 Task: Add an event with the title Second Training Session: Effective Conflict Resolution and Mediation Skills, date '2023/11/19', time 8:30 AM to 10:30 AMand add a description: Welcome to our Team Collaboration Training Session, an interactive and engaging workshop designed to enhance teamwork, foster effective communication, and optimize collaboration within your organization. This training session aims to equip participants with the knowledge, skills, and strategies necessary to create a collaborative work environment that drives innovation, productivity, and overall team success., put the event into Blue category . Add location for the event as: 987 São Bento Station, Porto, Portugal, logged in from the account softage.9@softage.netand send the event invitation to softage.7@softage.net with CC to  softage.8@softage.net. Set a reminder for the event 30 minutes before
Action: Mouse moved to (92, 121)
Screenshot: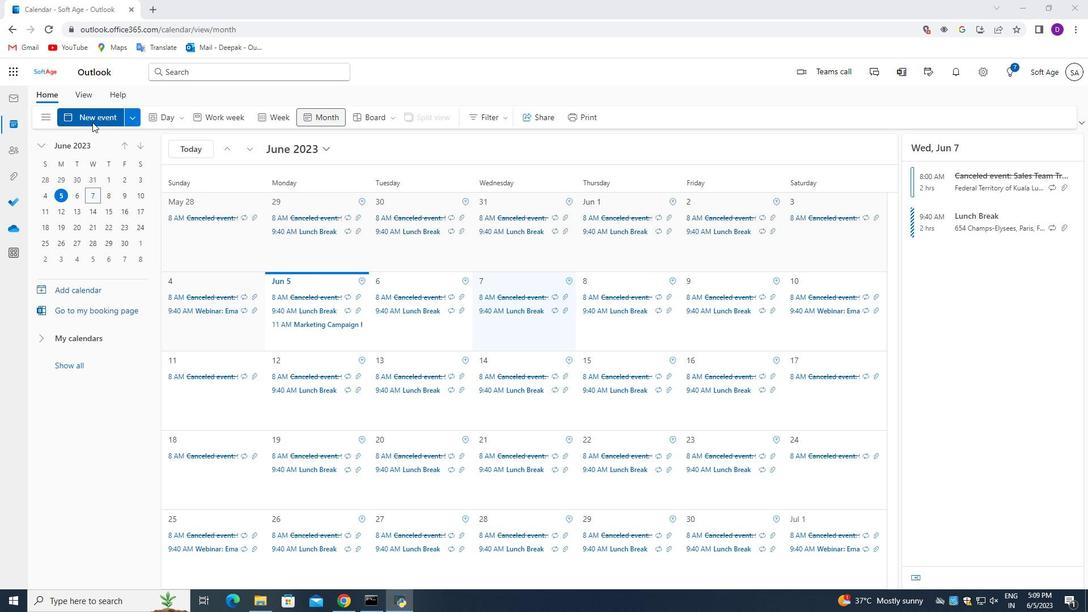 
Action: Mouse pressed left at (92, 121)
Screenshot: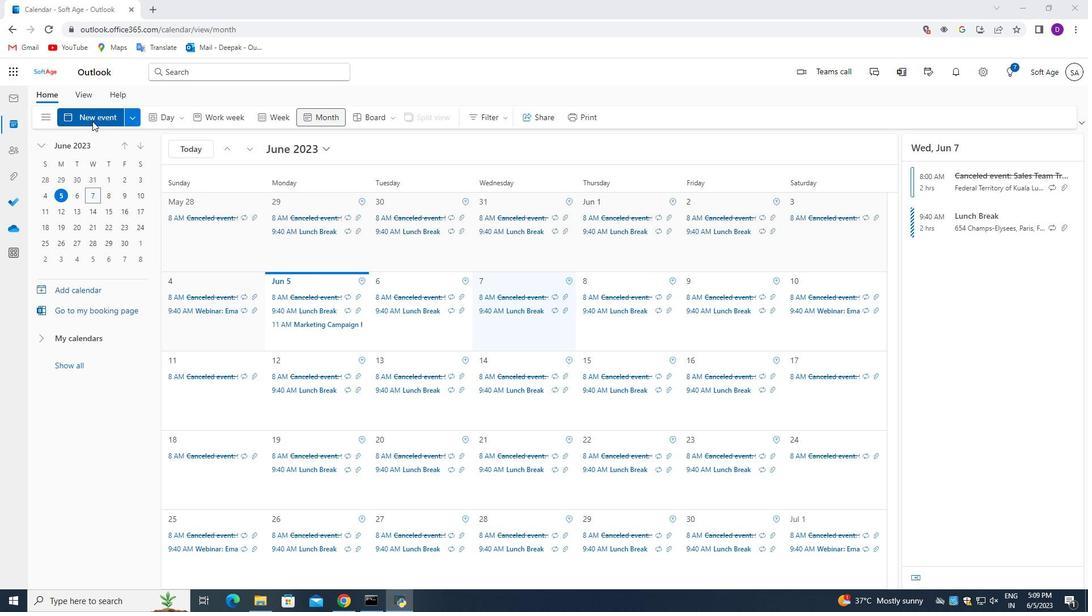 
Action: Mouse moved to (348, 487)
Screenshot: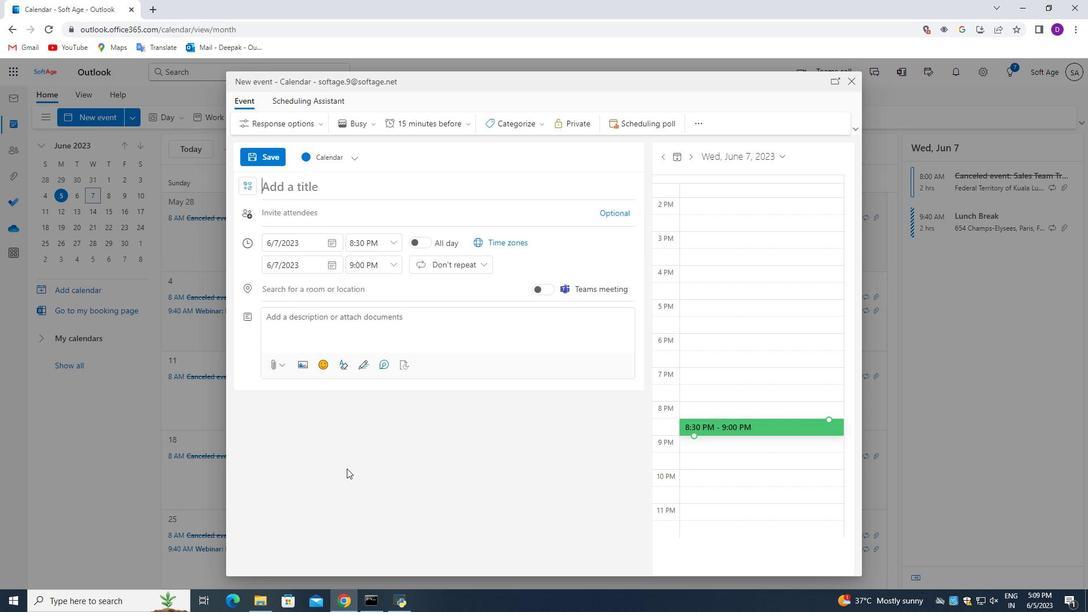 
Action: Key pressed <Key.shift_r>Second<Key.space><Key.shift_r>Training<Key.space><Key.shift_r>Session<Key.shift_r>:<Key.space><Key.shift_r>Effective<Key.space><Key.shift_r>Conflict<Key.space><Key.shift_r>Resolution<Key.space>and<Key.space><Key.shift>Mediation<Key.space><Key.shift_r>Skills
Screenshot: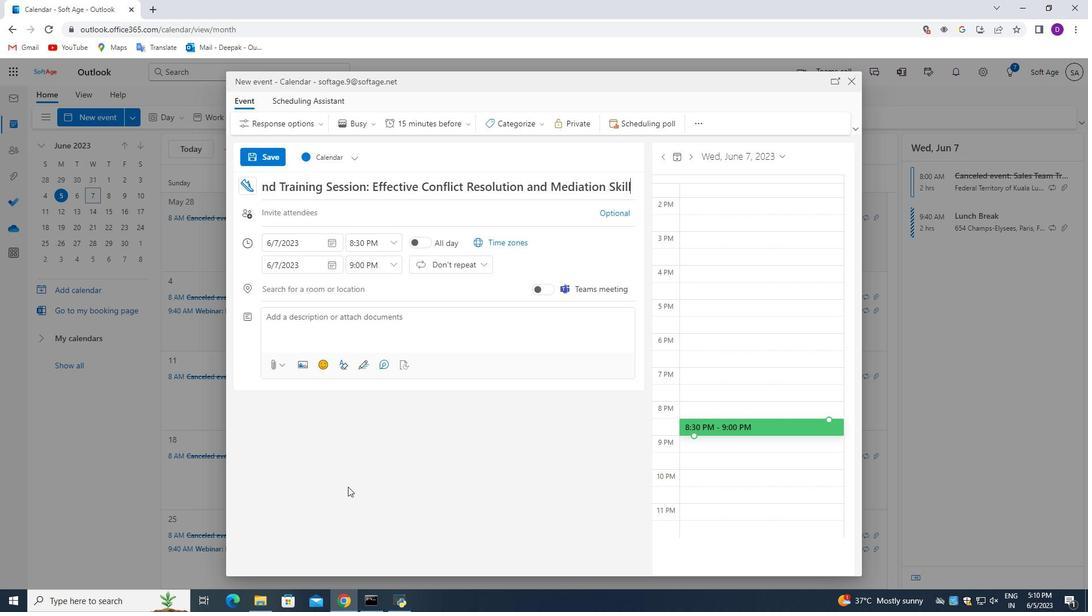 
Action: Mouse moved to (334, 242)
Screenshot: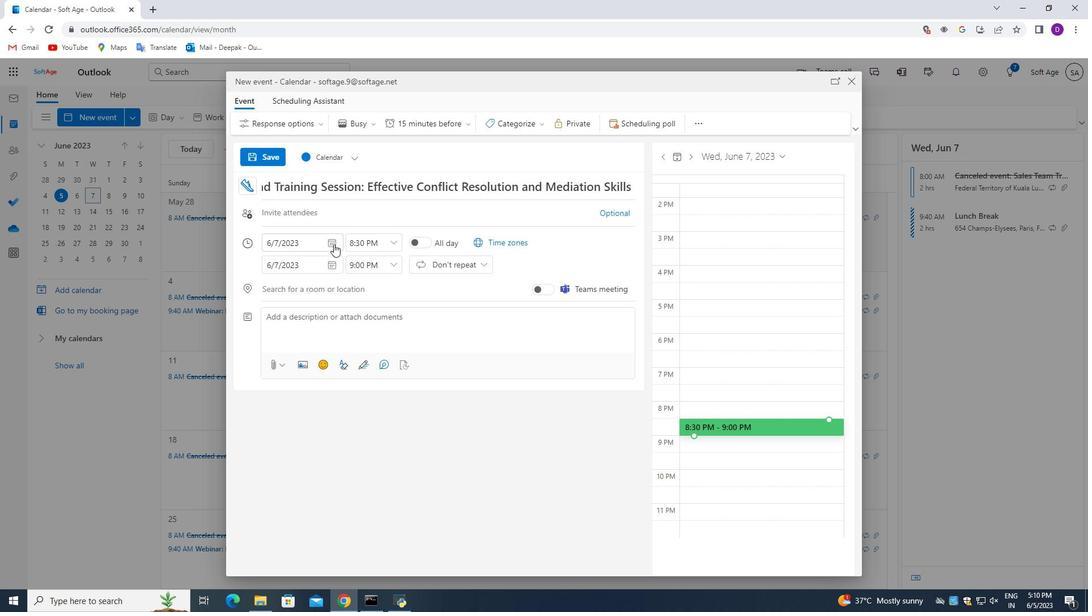 
Action: Mouse pressed left at (334, 242)
Screenshot: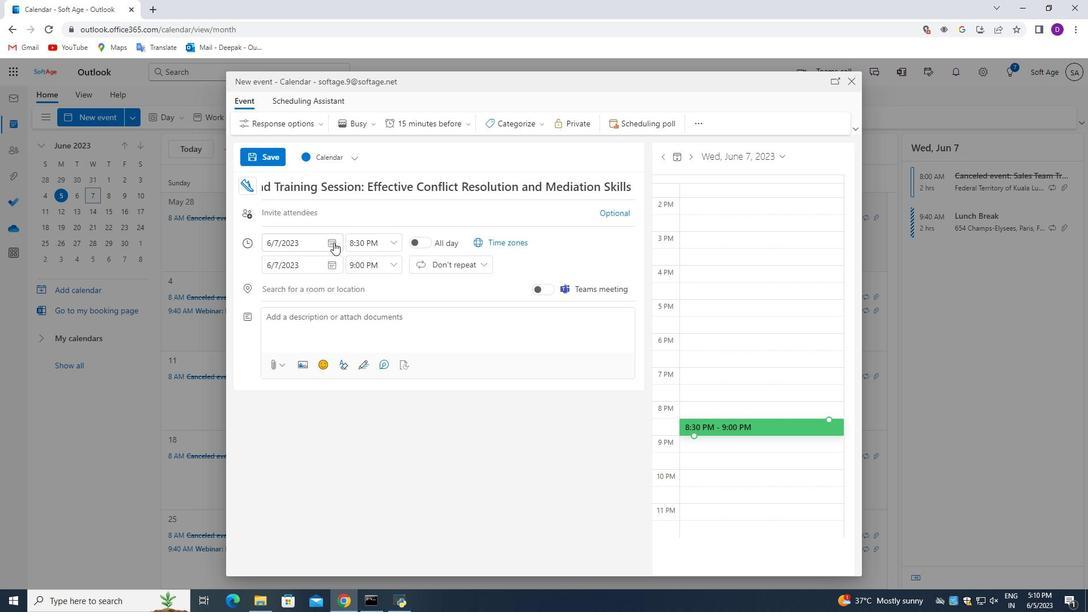 
Action: Mouse moved to (300, 262)
Screenshot: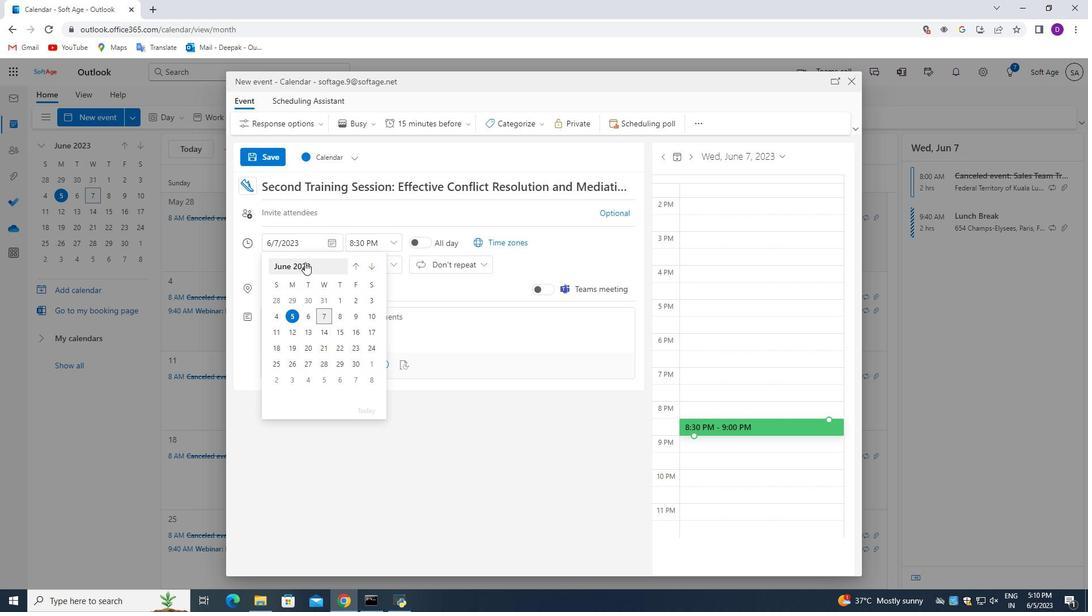 
Action: Mouse pressed left at (300, 262)
Screenshot: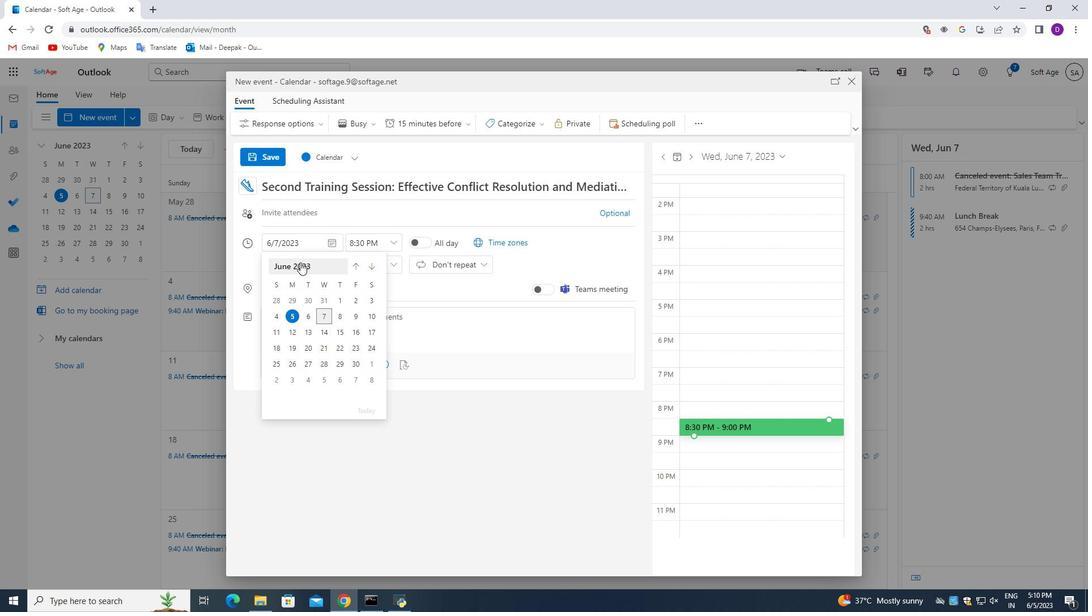 
Action: Mouse moved to (341, 347)
Screenshot: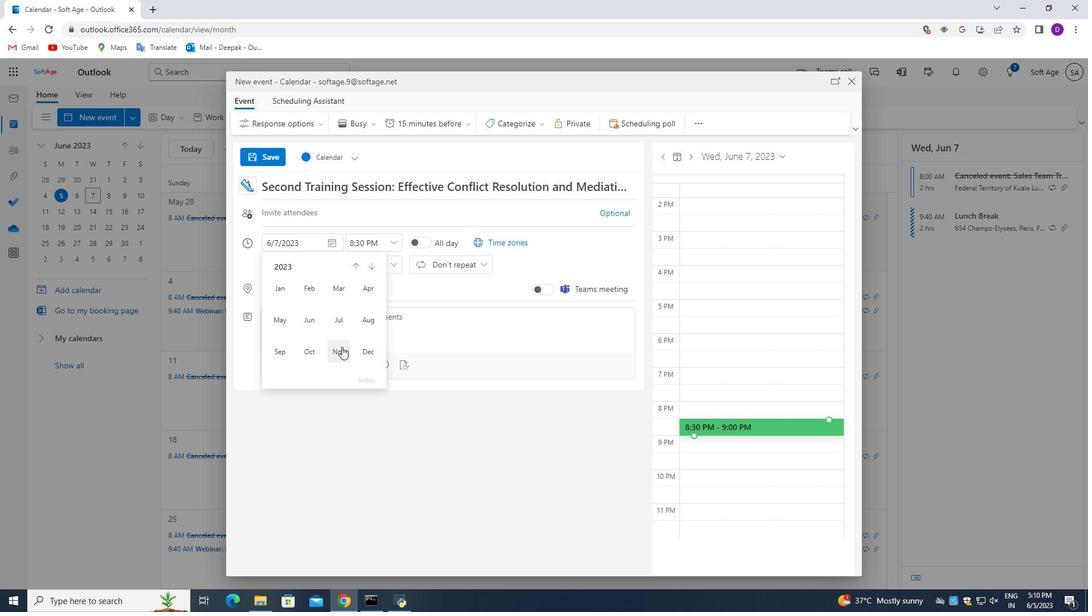 
Action: Mouse pressed left at (341, 347)
Screenshot: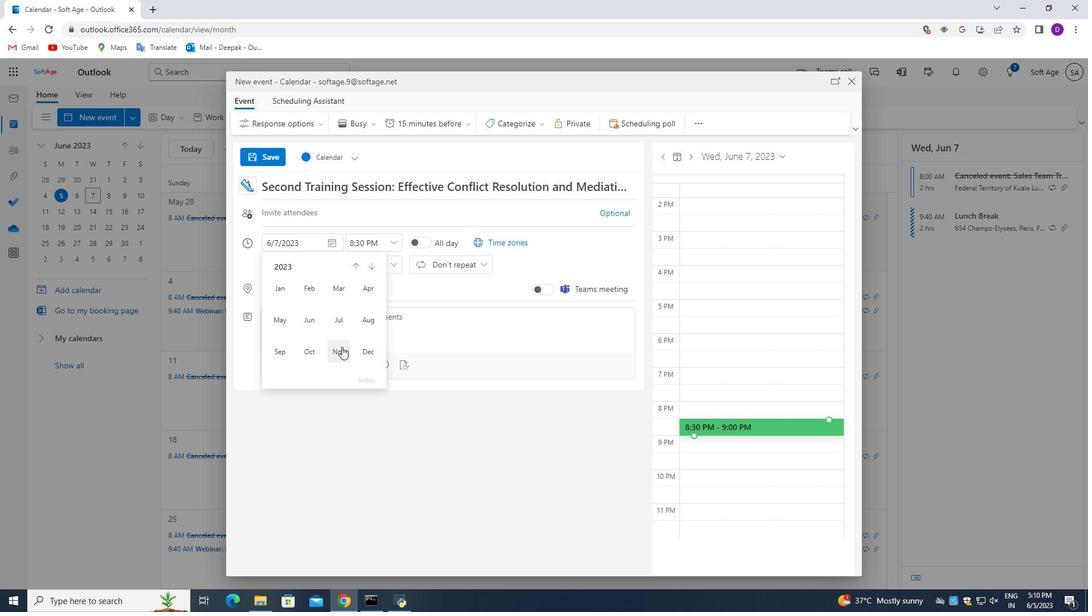 
Action: Mouse moved to (274, 347)
Screenshot: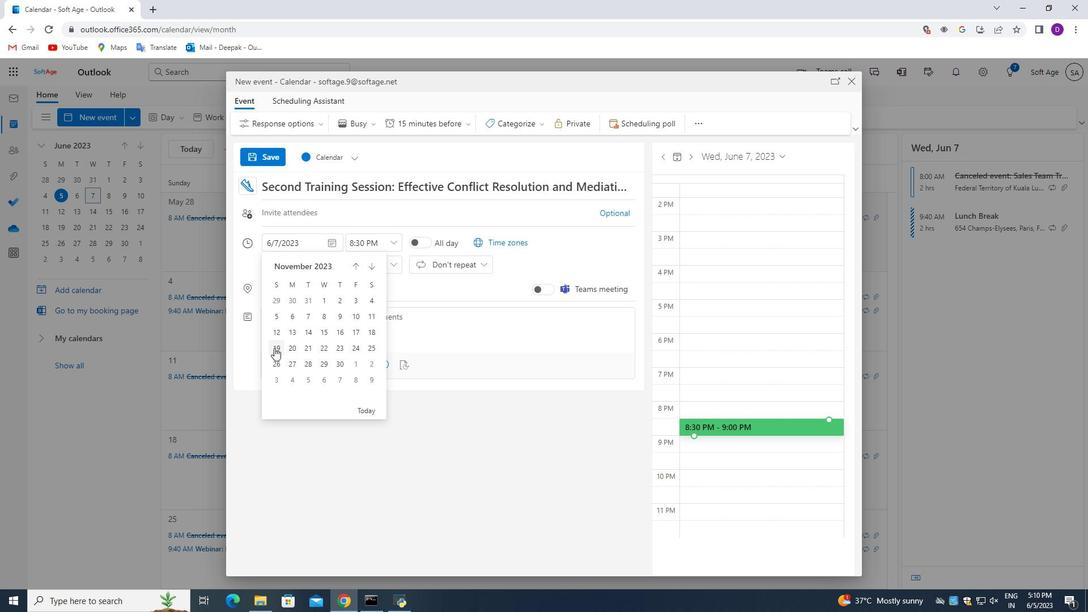 
Action: Mouse pressed left at (274, 347)
Screenshot: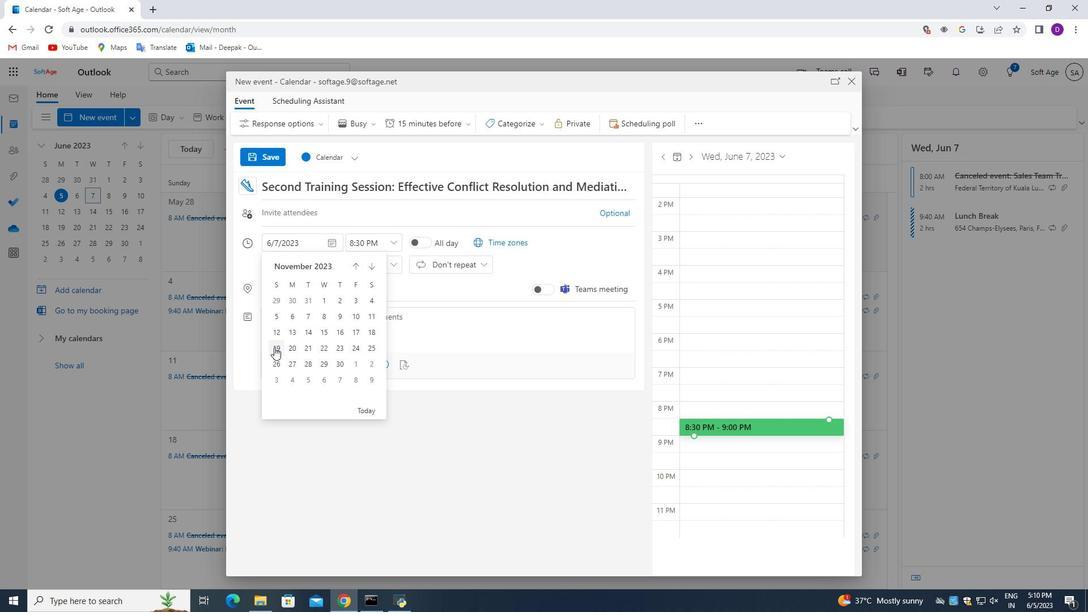 
Action: Mouse moved to (390, 246)
Screenshot: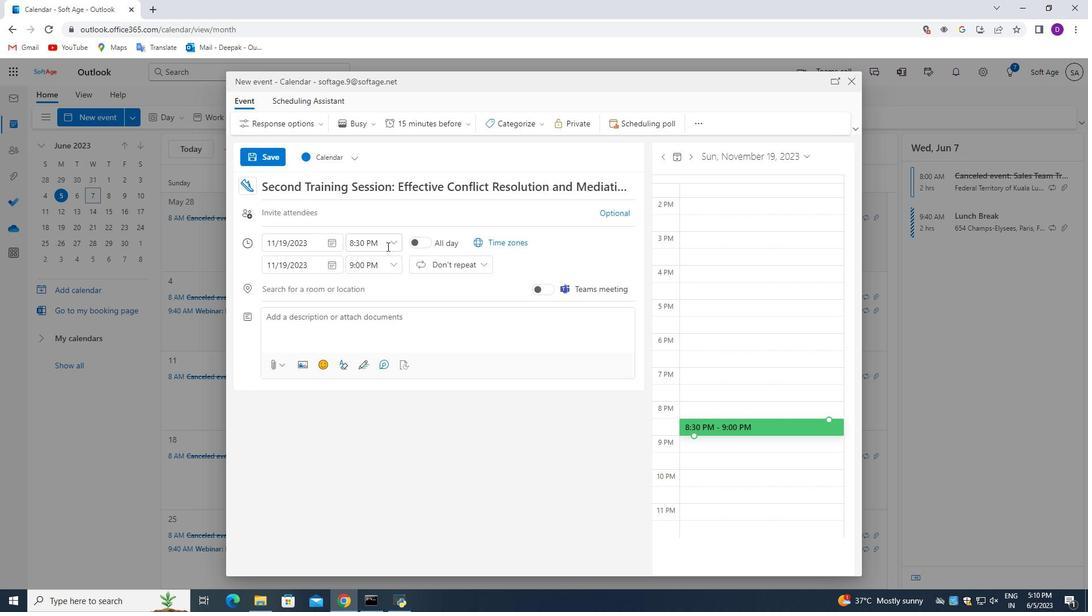
Action: Mouse pressed left at (390, 246)
Screenshot: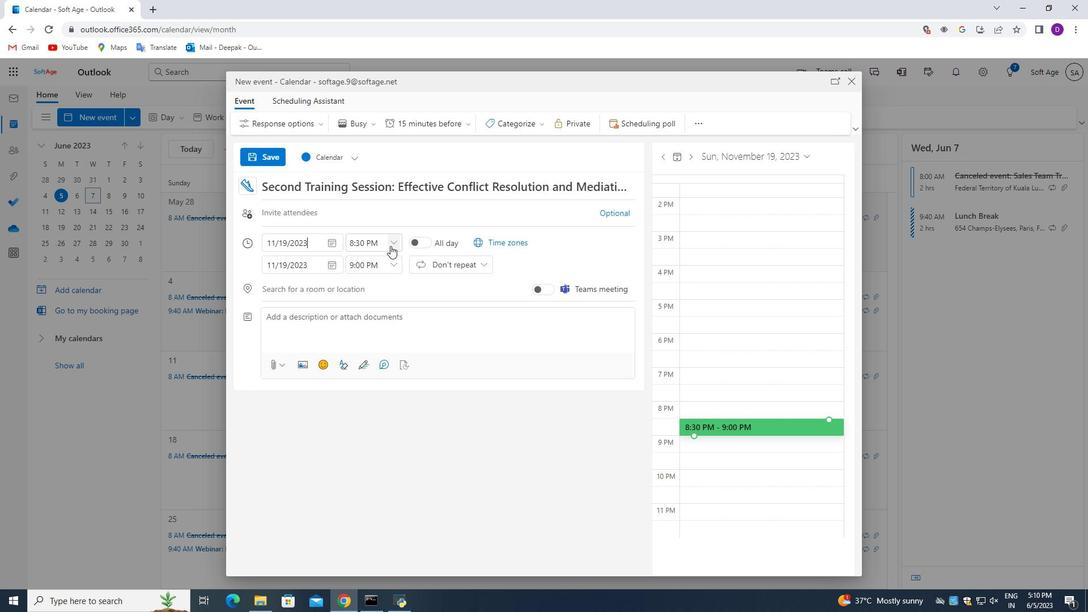 
Action: Mouse moved to (373, 328)
Screenshot: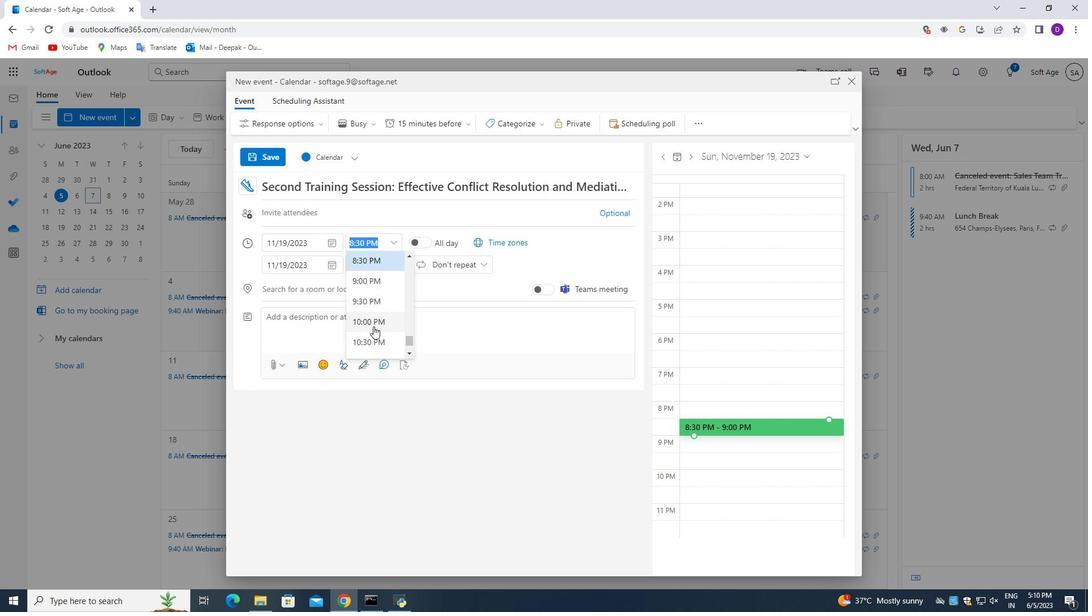 
Action: Mouse scrolled (373, 328) with delta (0, 0)
Screenshot: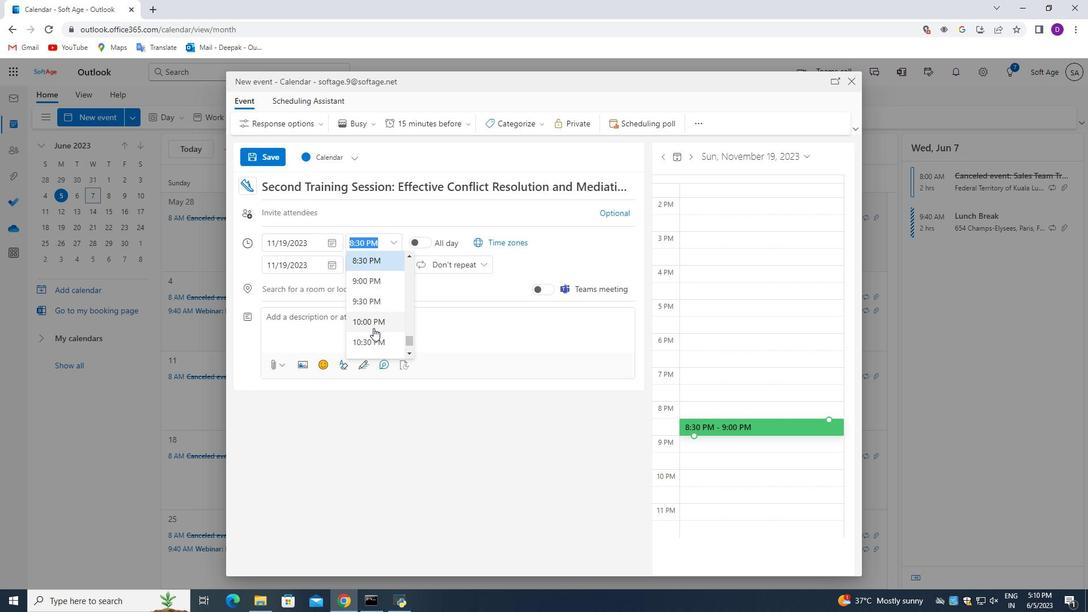 
Action: Mouse scrolled (373, 328) with delta (0, 0)
Screenshot: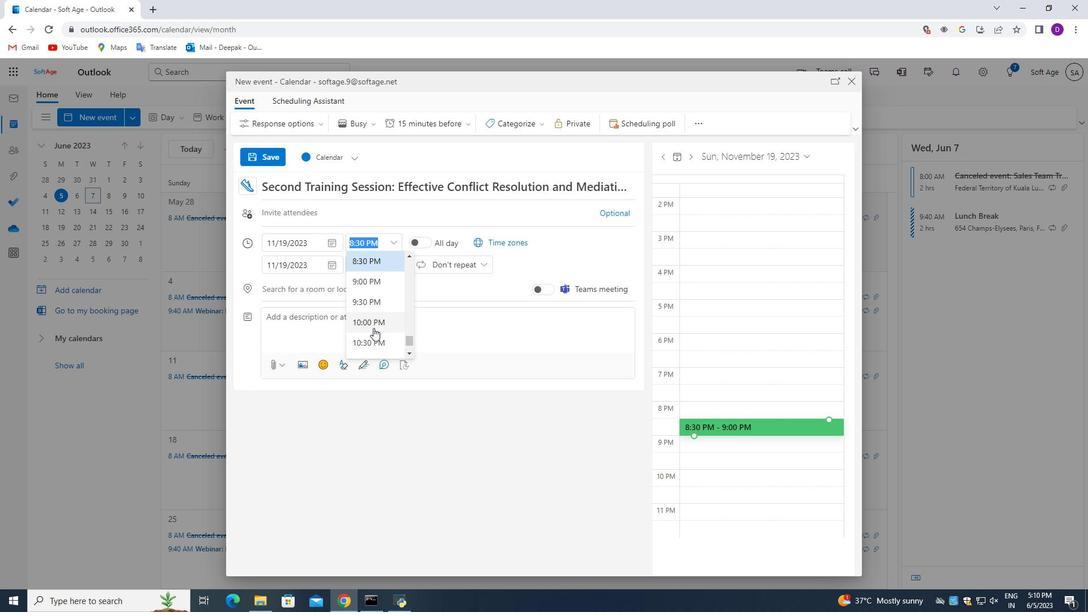 
Action: Mouse moved to (373, 328)
Screenshot: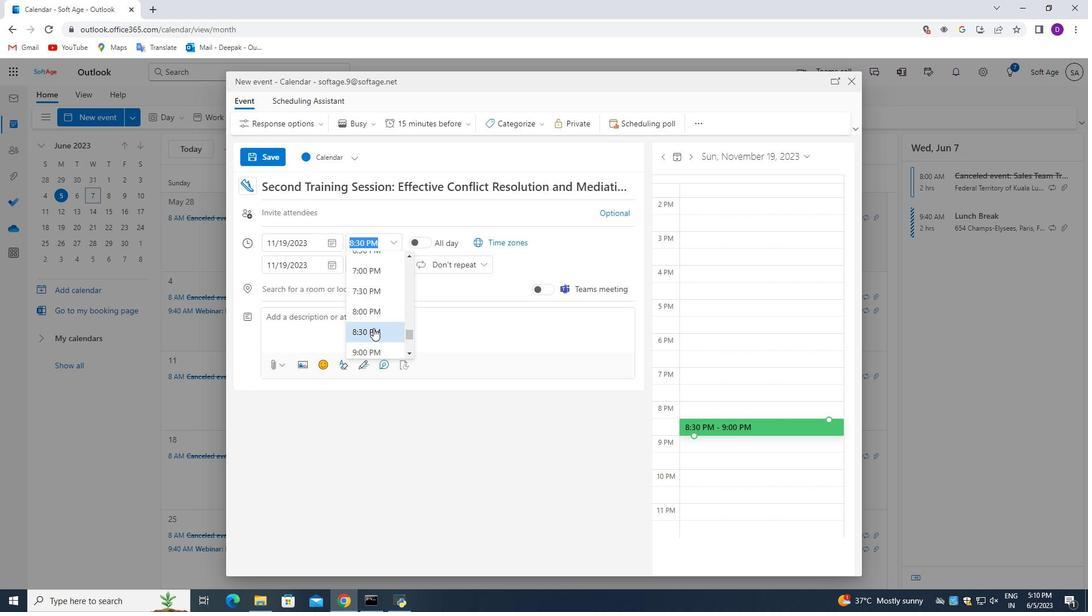 
Action: Mouse scrolled (373, 329) with delta (0, 0)
Screenshot: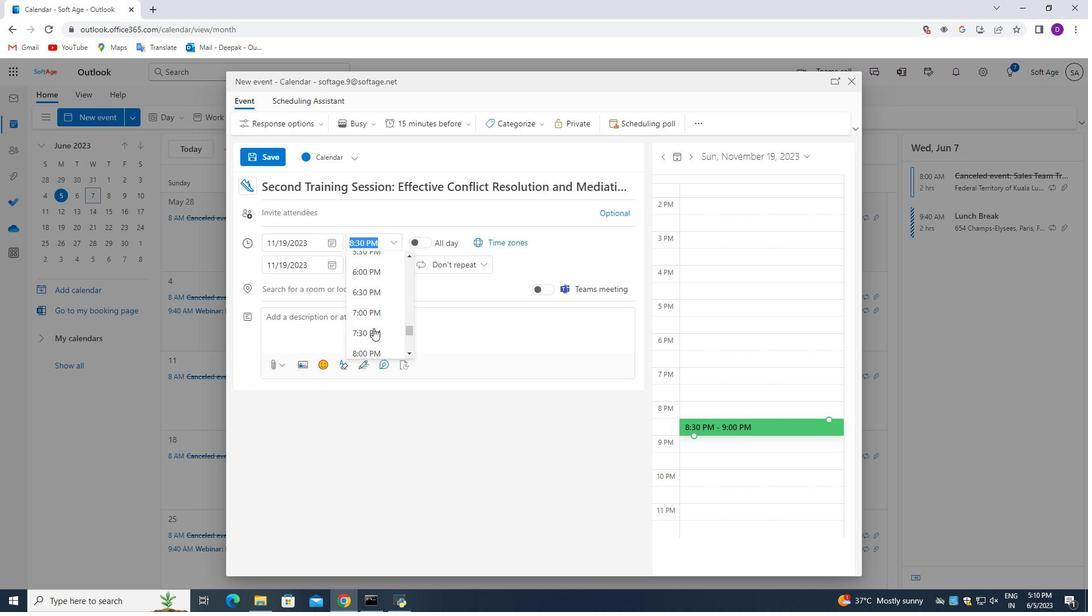 
Action: Mouse scrolled (373, 329) with delta (0, 0)
Screenshot: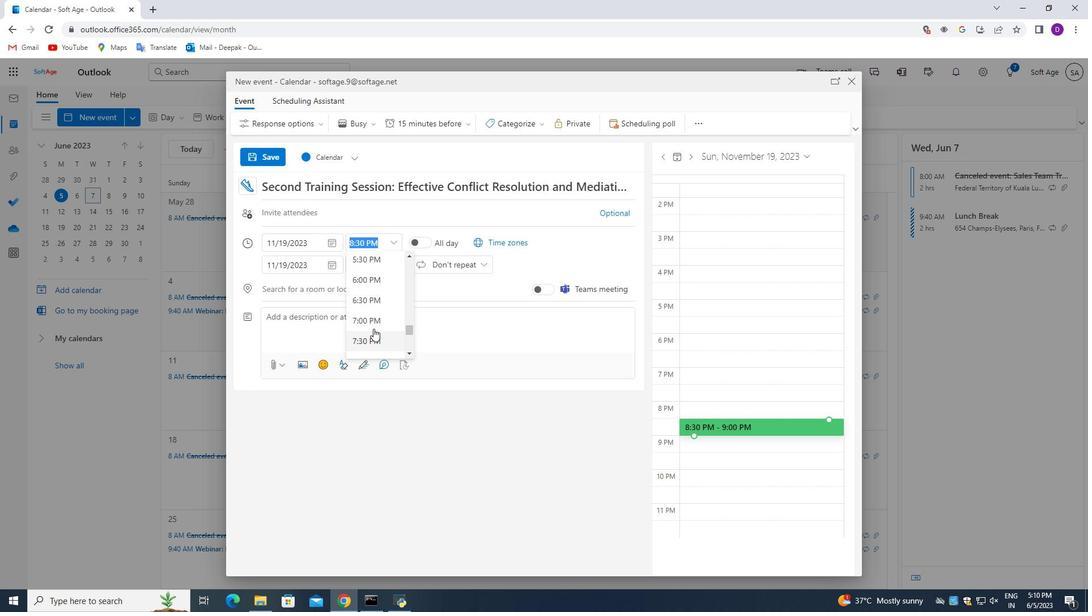 
Action: Mouse scrolled (373, 328) with delta (0, 0)
Screenshot: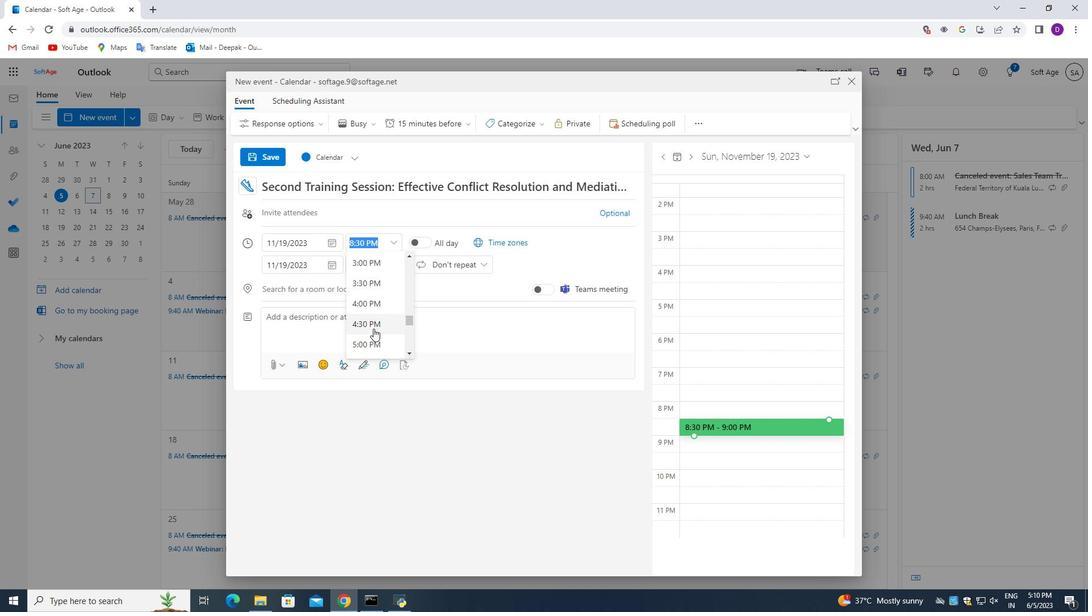 
Action: Mouse scrolled (373, 329) with delta (0, 0)
Screenshot: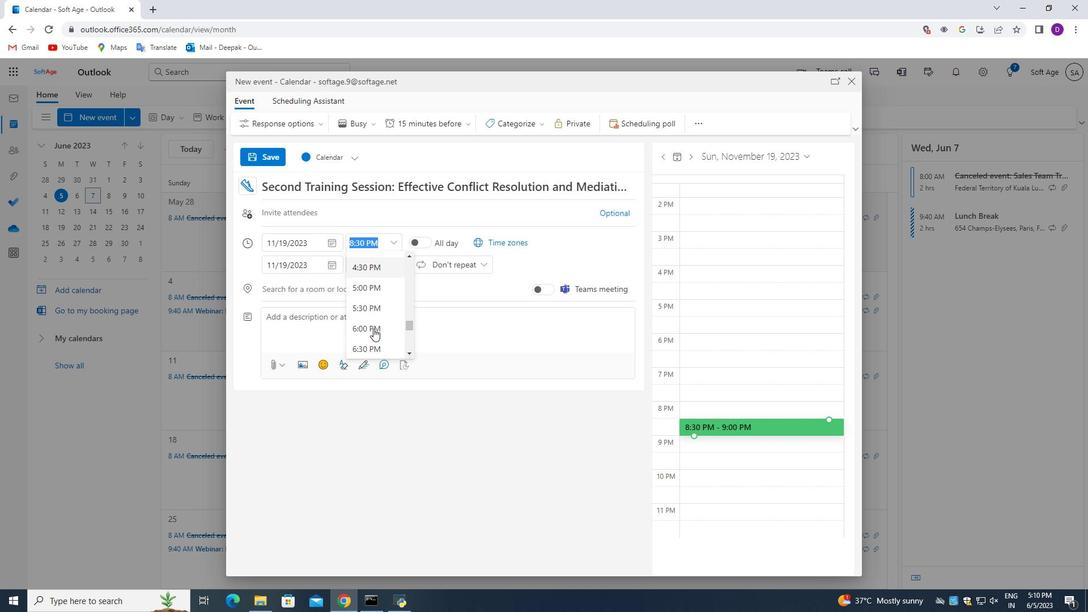 
Action: Mouse scrolled (373, 329) with delta (0, 0)
Screenshot: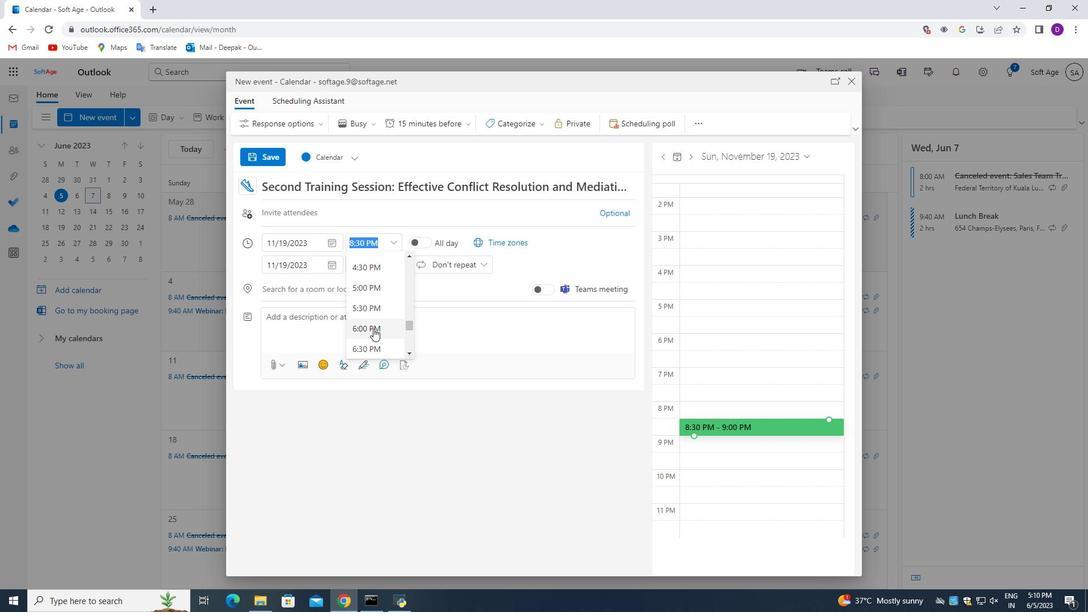 
Action: Mouse moved to (373, 328)
Screenshot: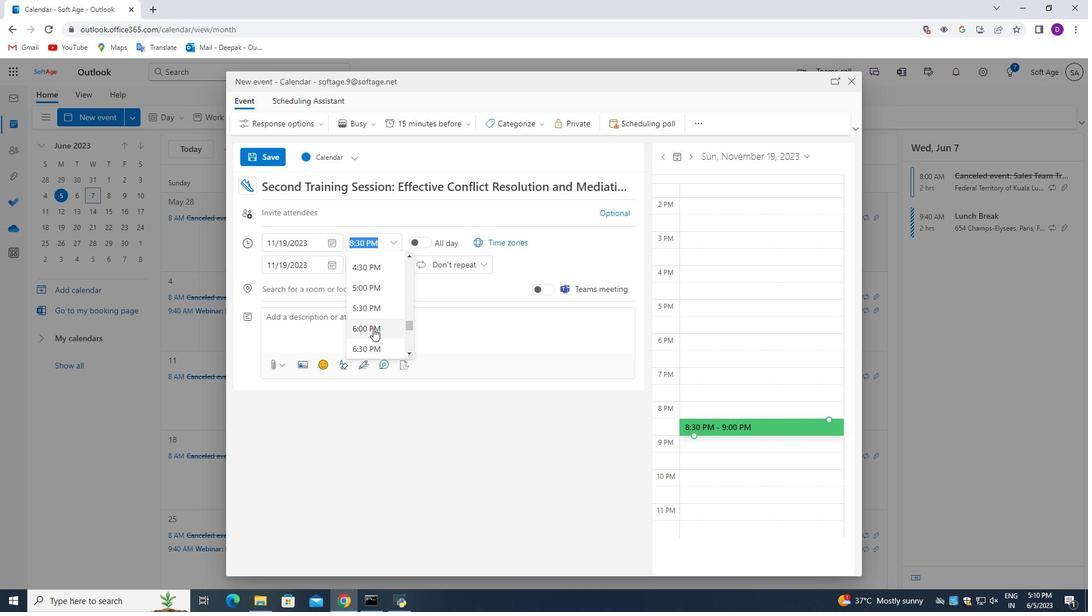 
Action: Mouse scrolled (373, 329) with delta (0, 0)
Screenshot: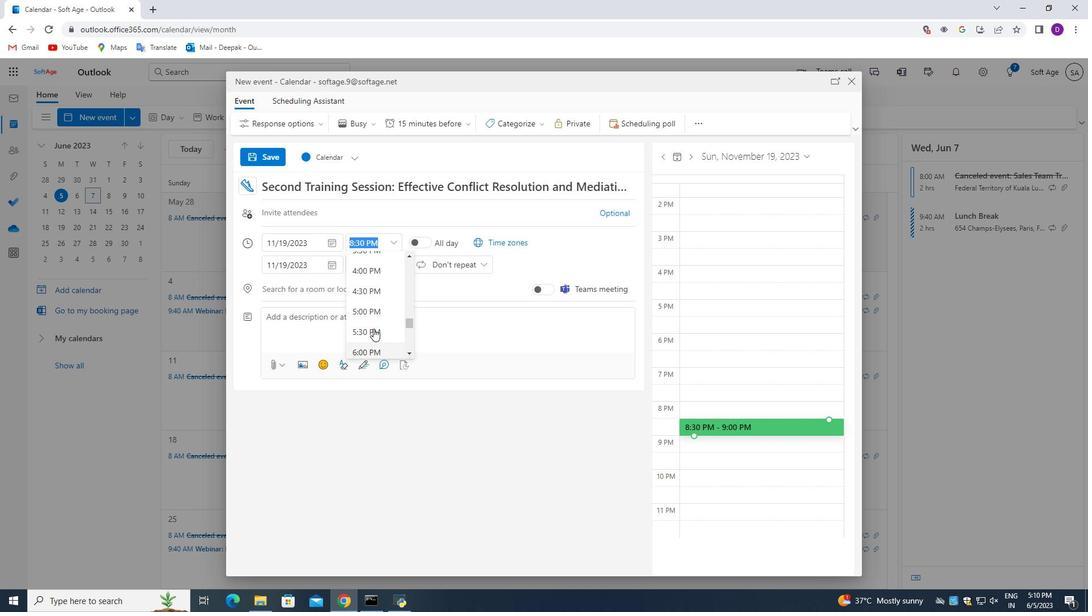 
Action: Mouse scrolled (373, 329) with delta (0, 0)
Screenshot: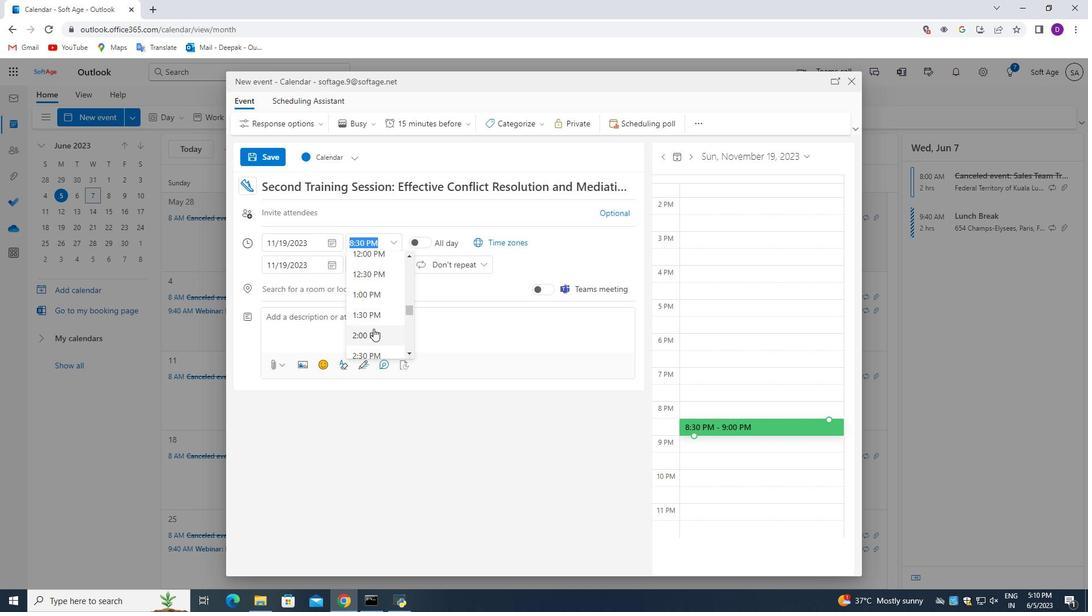
Action: Mouse moved to (373, 328)
Screenshot: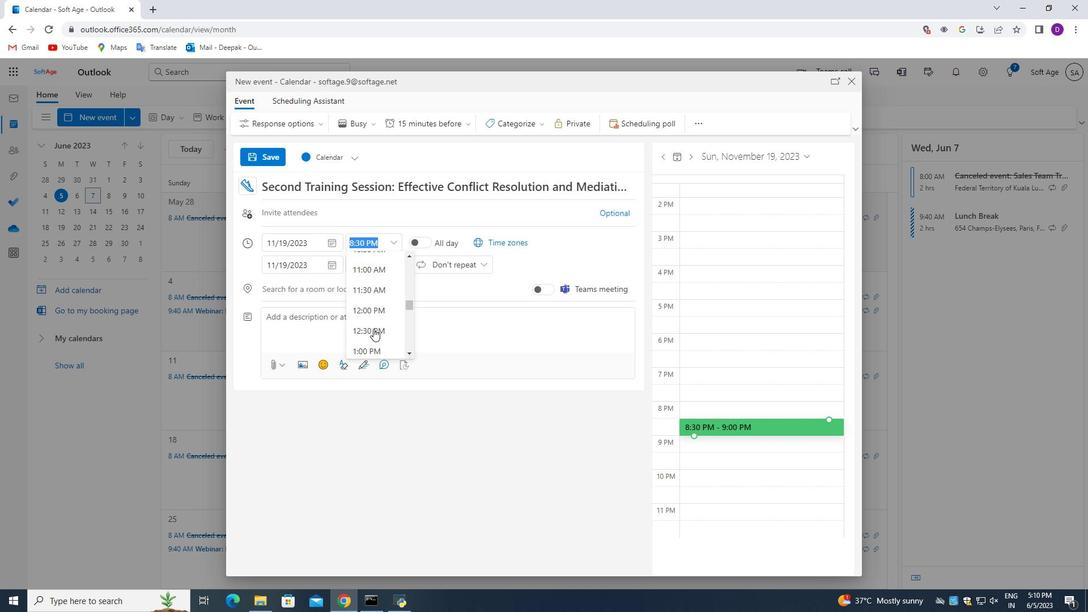 
Action: Mouse scrolled (373, 329) with delta (0, 0)
Screenshot: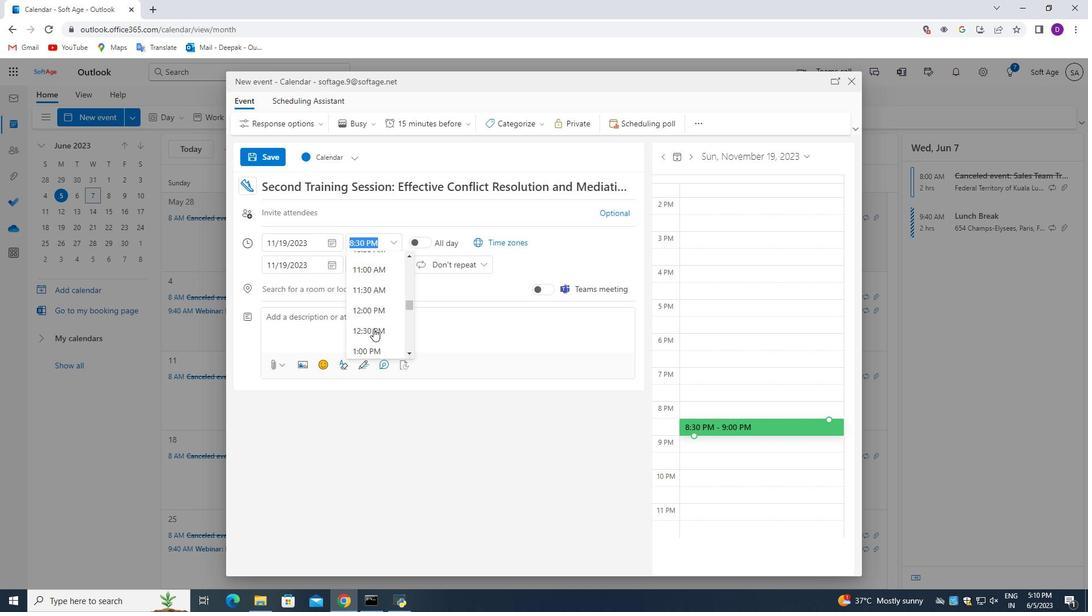 
Action: Mouse scrolled (373, 329) with delta (0, 0)
Screenshot: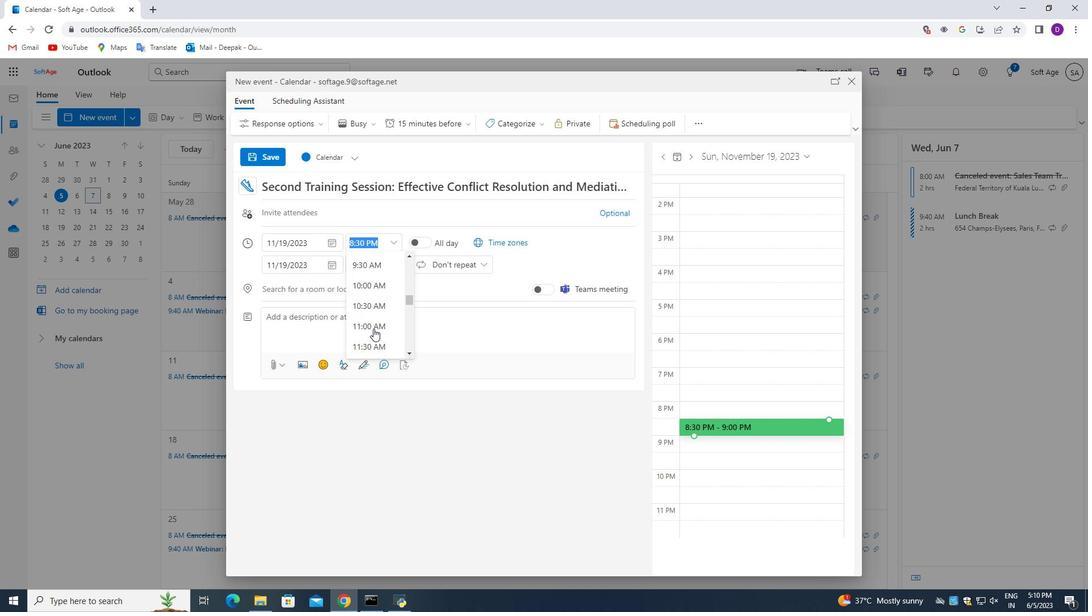 
Action: Mouse moved to (364, 281)
Screenshot: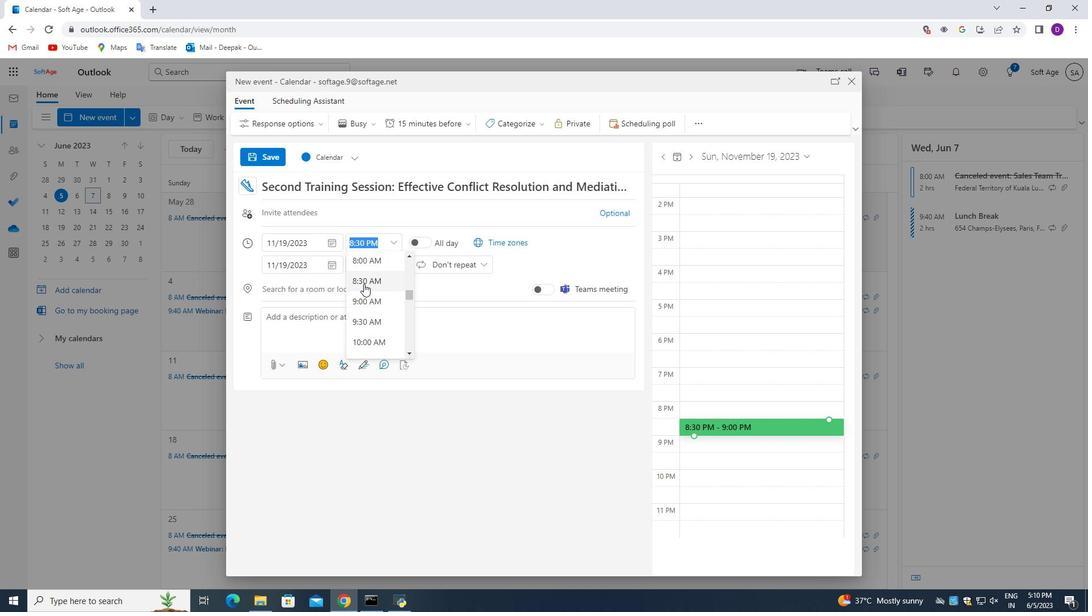 
Action: Mouse pressed left at (364, 281)
Screenshot: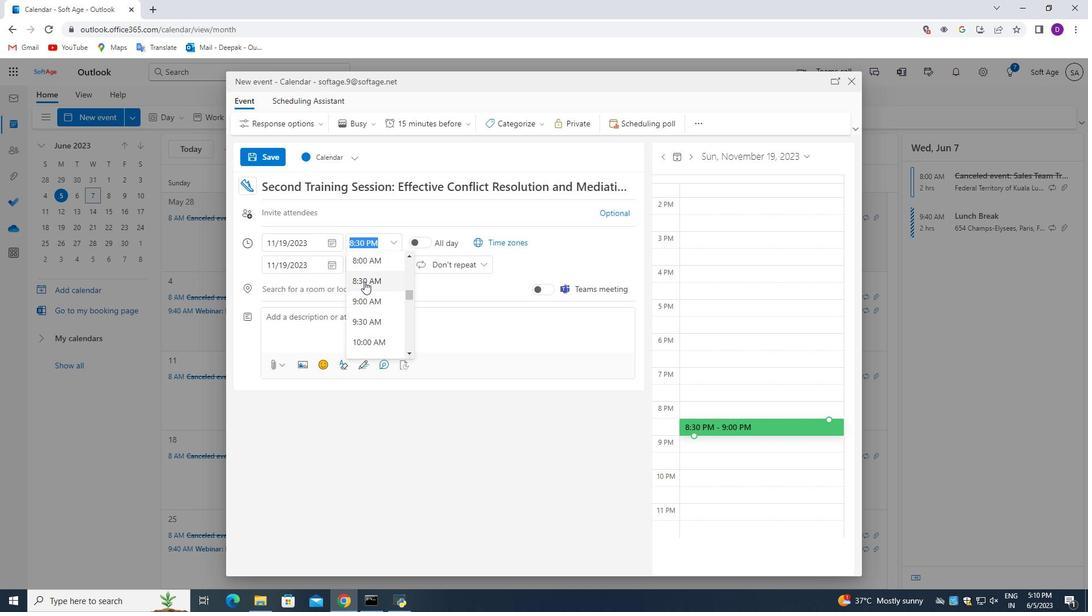 
Action: Mouse moved to (394, 265)
Screenshot: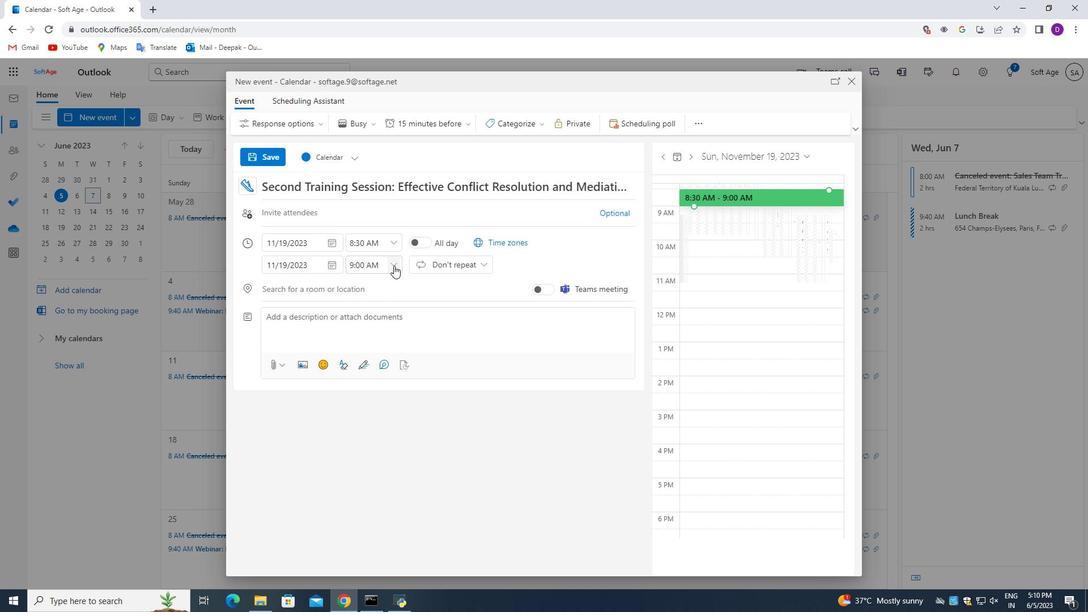 
Action: Mouse pressed left at (394, 265)
Screenshot: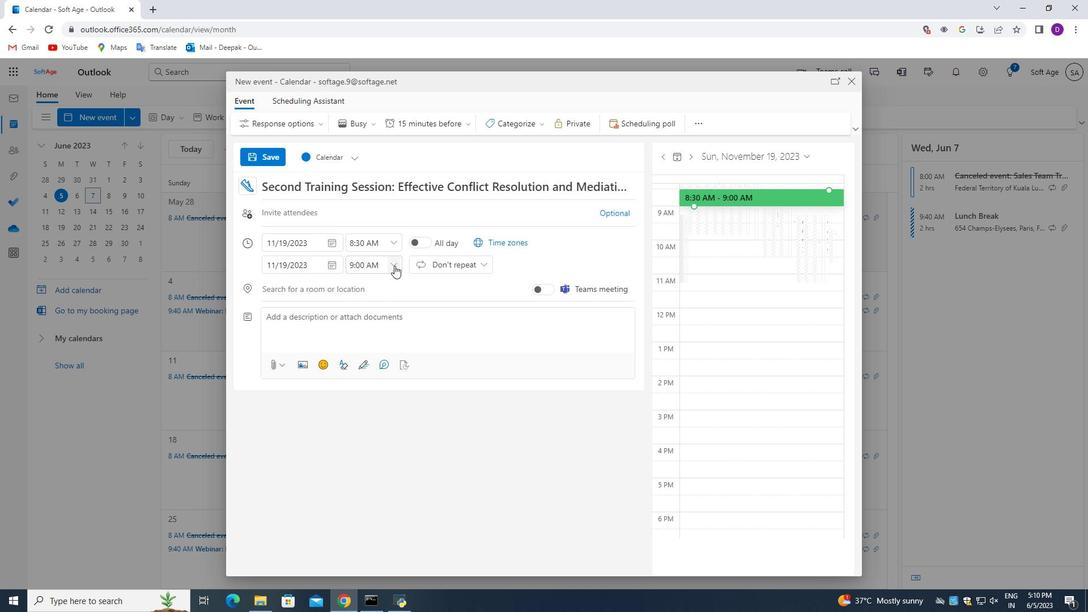 
Action: Mouse moved to (392, 346)
Screenshot: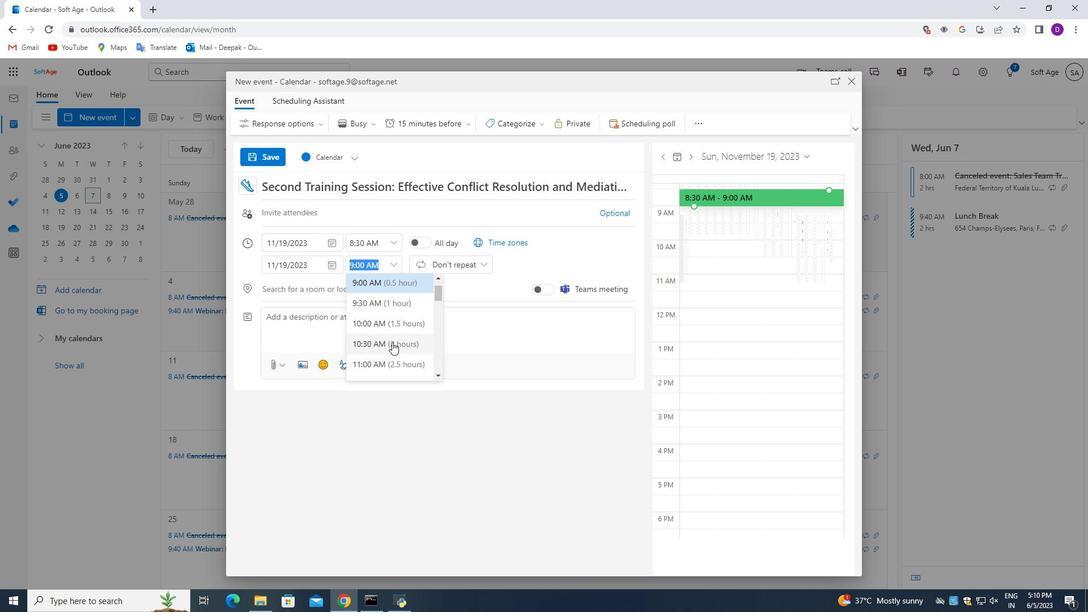
Action: Mouse pressed left at (392, 346)
Screenshot: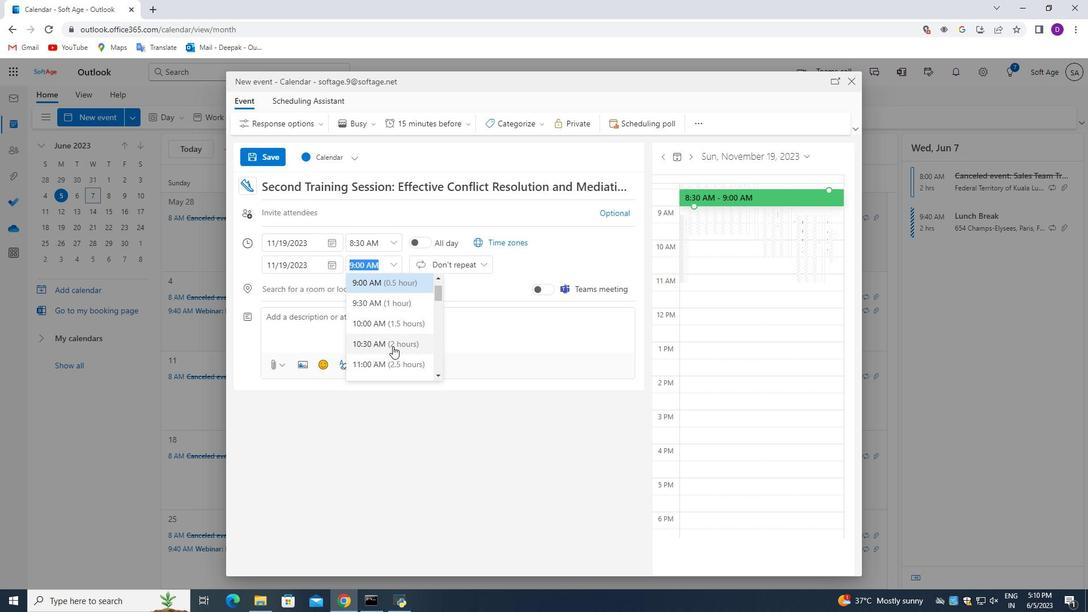 
Action: Mouse moved to (359, 316)
Screenshot: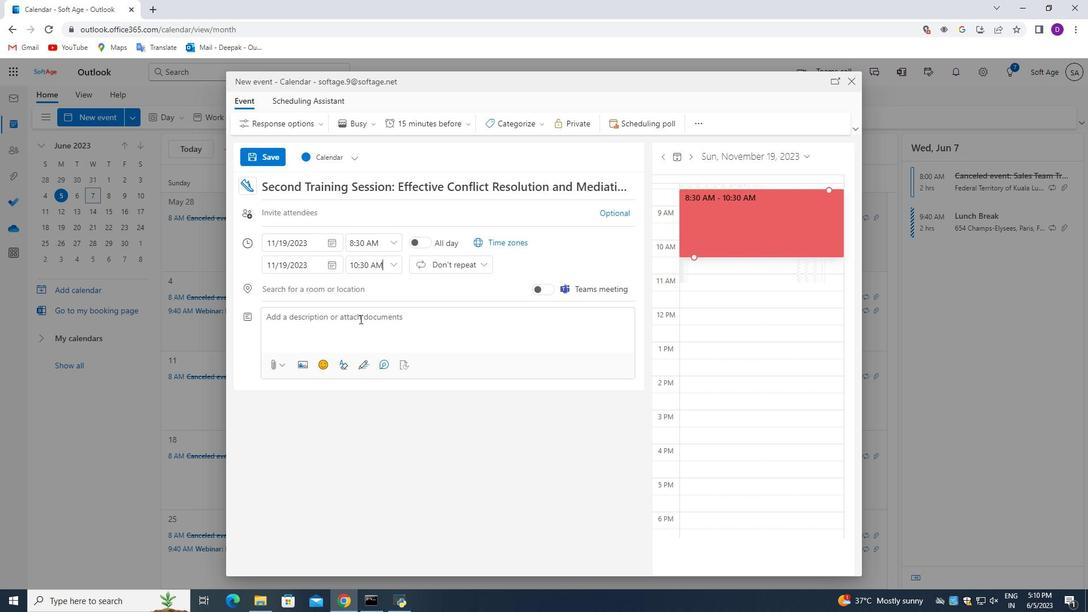 
Action: Mouse pressed left at (359, 316)
Screenshot: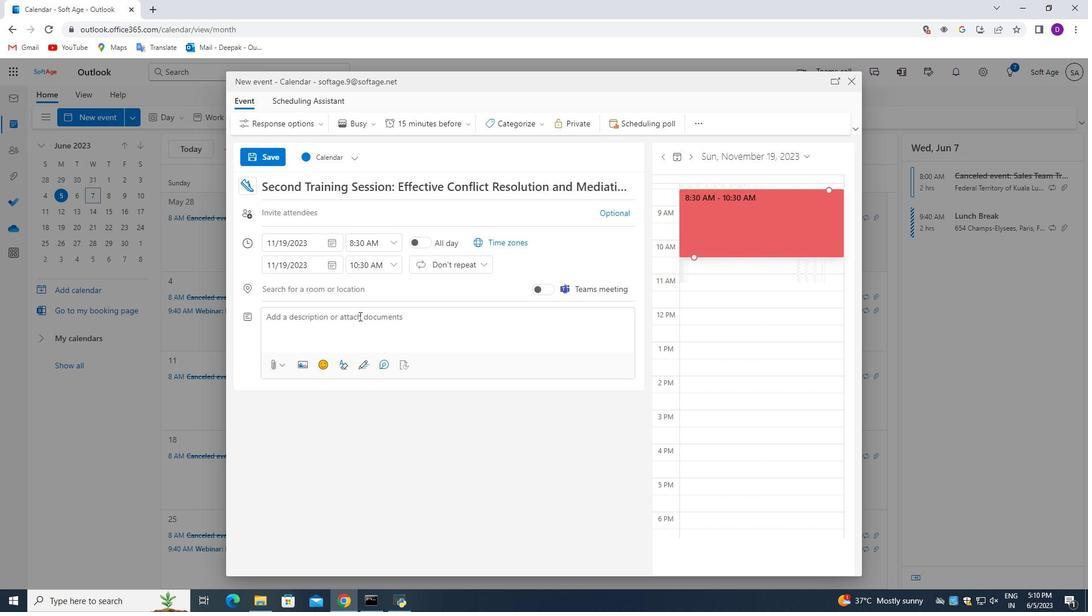 
Action: Mouse moved to (367, 463)
Screenshot: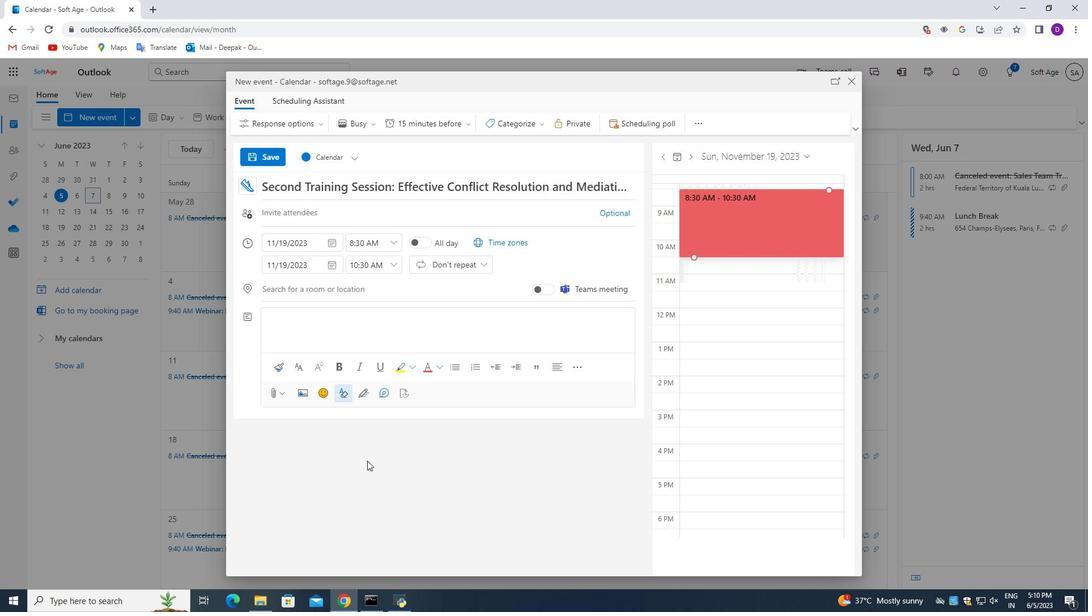 
Action: Key pressed <Key.shift_r>Welcome<Key.space>to<Key.space>our<Key.space><Key.shift_r>Team<Key.space><Key.shift_r>Collaboration<Key.space><Key.shift_r>Training<Key.space><Key.shift_r>Session,<Key.space>an<Key.space>interactive<Key.space>and<Key.space>engaging<Key.space>workshop<Key.space>designes<Key.backspace>d<Key.space>to<Key.space>engance<Key.space>team<Key.backspace><Key.backspace><Key.backspace><Key.backspace><Key.backspace><Key.backspace><Key.backspace><Key.backspace><Key.backspace><Key.backspace>hance<Key.space>teamwork,<Key.space>foster<Key.space>effective<Key.space>communication,<Key.space>and<Key.space>optimize<Key.space>collaboration<Key.space>withic<Key.backspace>n<Key.space>your<Key.space>organization.<Key.space><Key.shift_r>This<Key.space>training<Key.space>session<Key.space>aims<Key.space>to<Key.space>equip<Key.space>participants<Key.space>with<Key.space>the<Key.space>knowledge,<Key.space>skills,<Key.space>and<Key.space>strategies<Key.space>necessary<Key.space>to<Key.space>create<Key.space>a<Key.space>collaborative<Key.space>work<Key.space>environment<Key.space>that<Key.space>th<Key.backspace><Key.backspace>drives<Key.space>innovation.
Screenshot: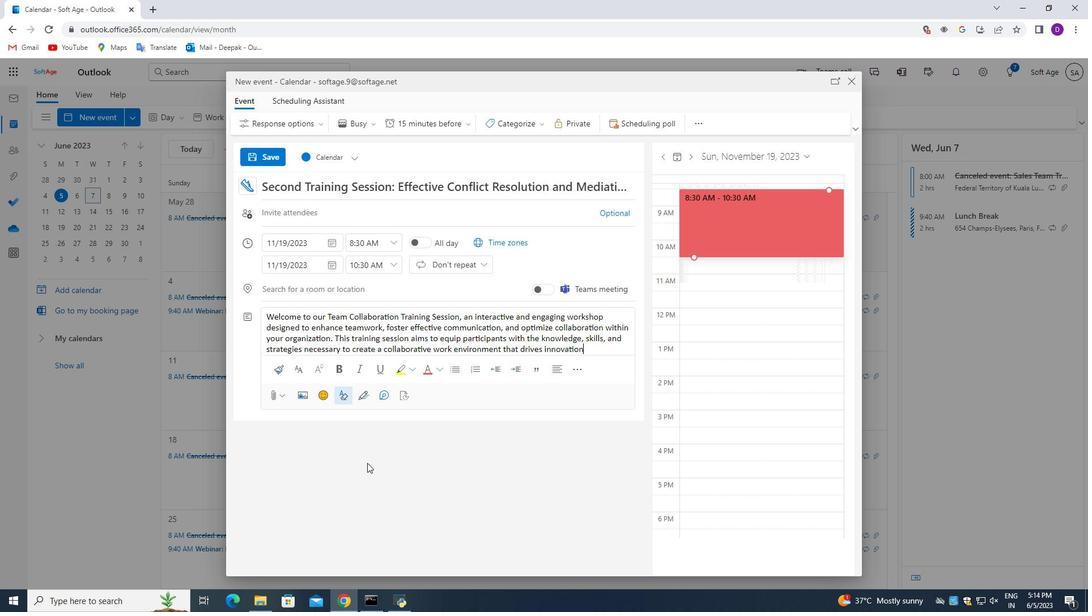 
Action: Mouse moved to (434, 348)
Screenshot: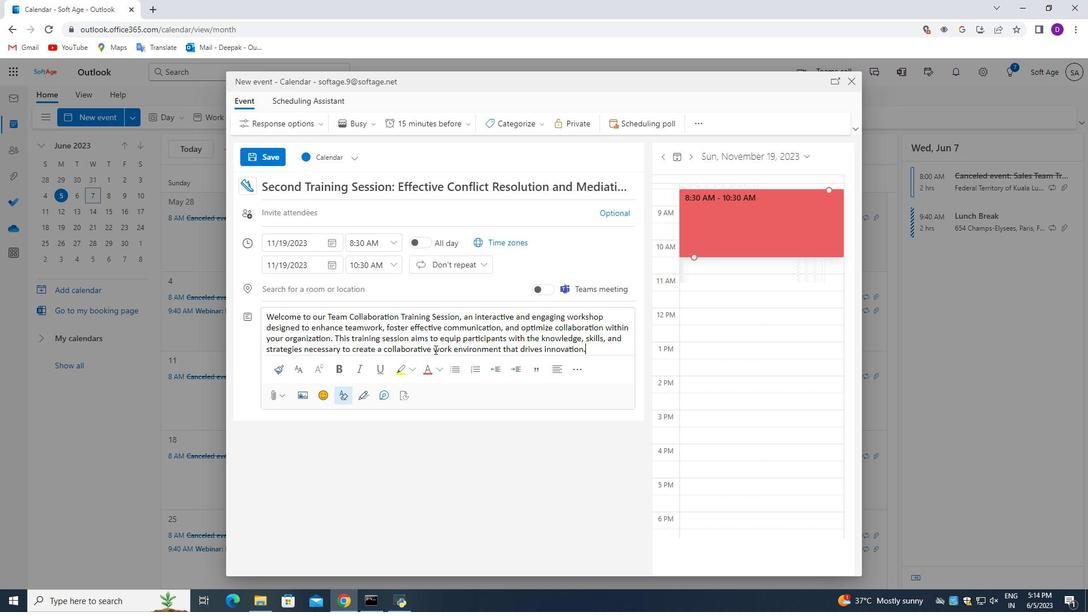 
Action: Key pressed <Key.backspace>,<Key.space><Key.shift>Productivity<Key.space><Key.backspace>,<Key.space>and<Key.space>overall<Key.space>team<Key.space>success.
Screenshot: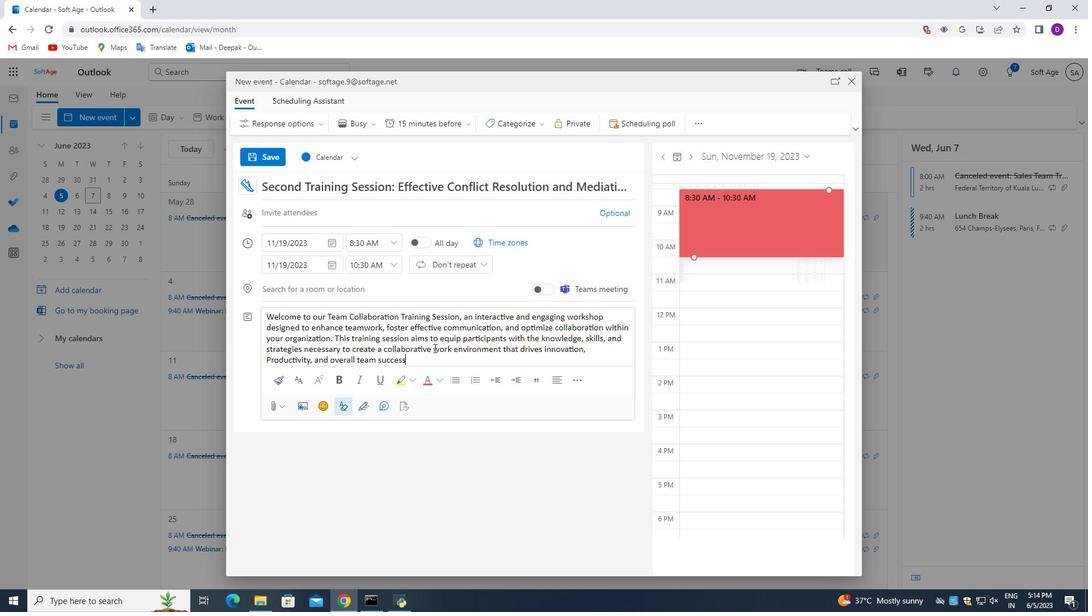 
Action: Mouse moved to (525, 127)
Screenshot: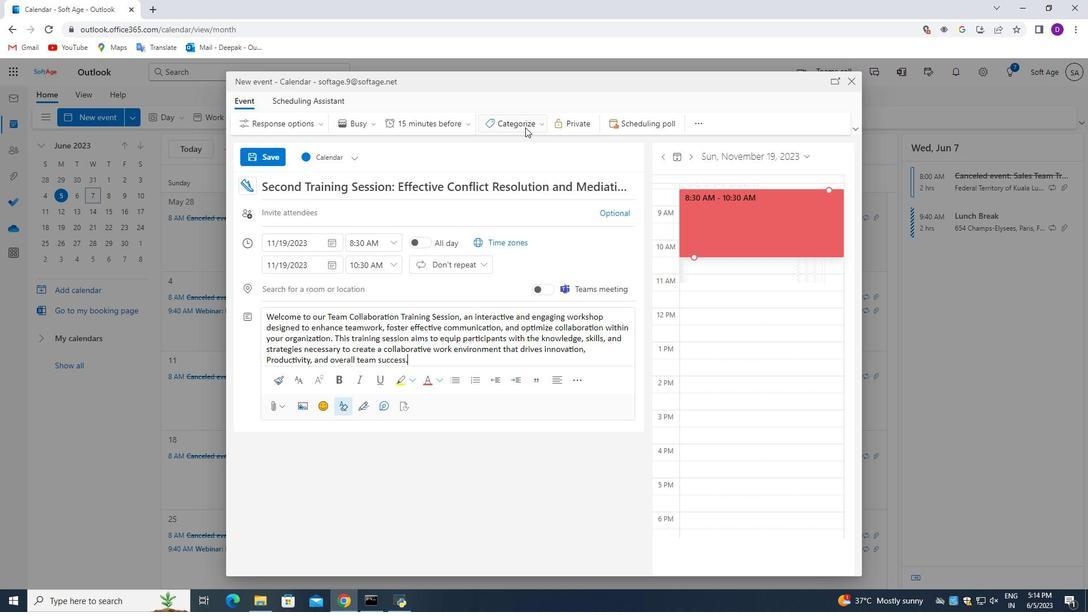 
Action: Mouse pressed left at (525, 127)
Screenshot: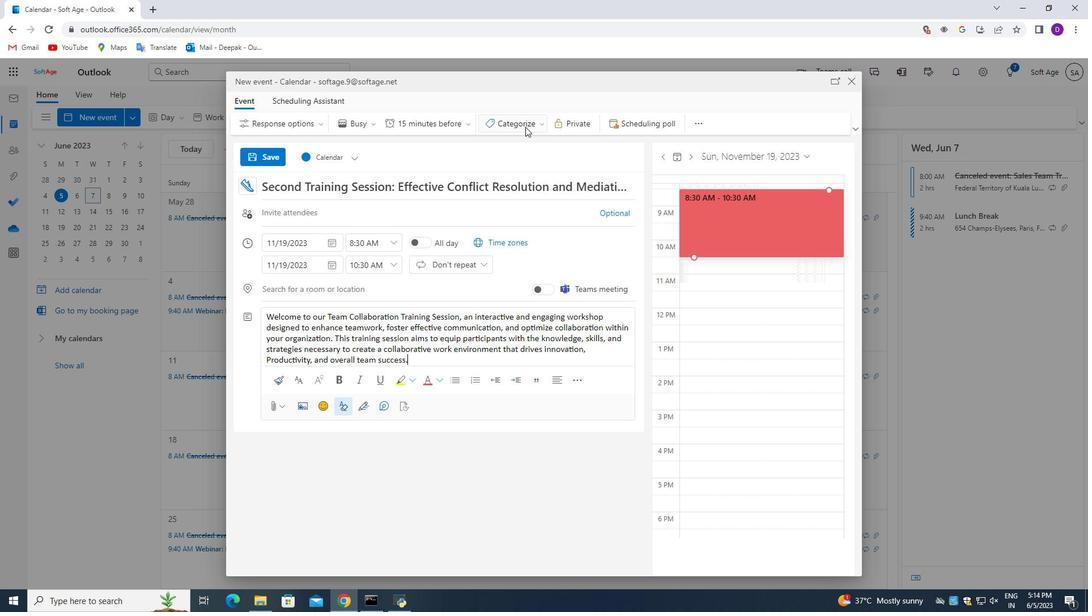 
Action: Mouse moved to (521, 149)
Screenshot: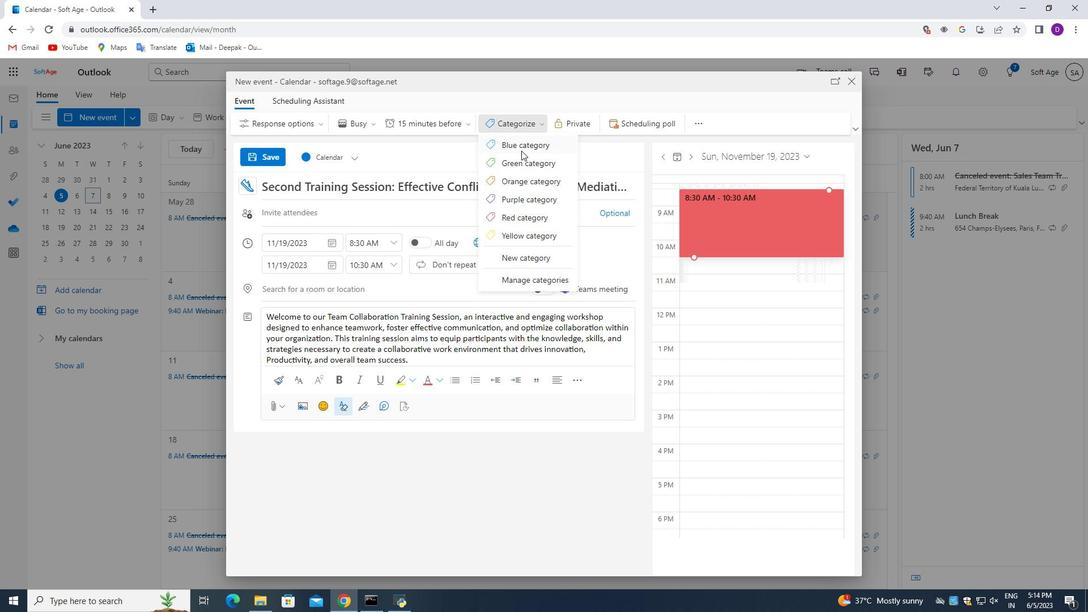 
Action: Mouse pressed left at (521, 149)
Screenshot: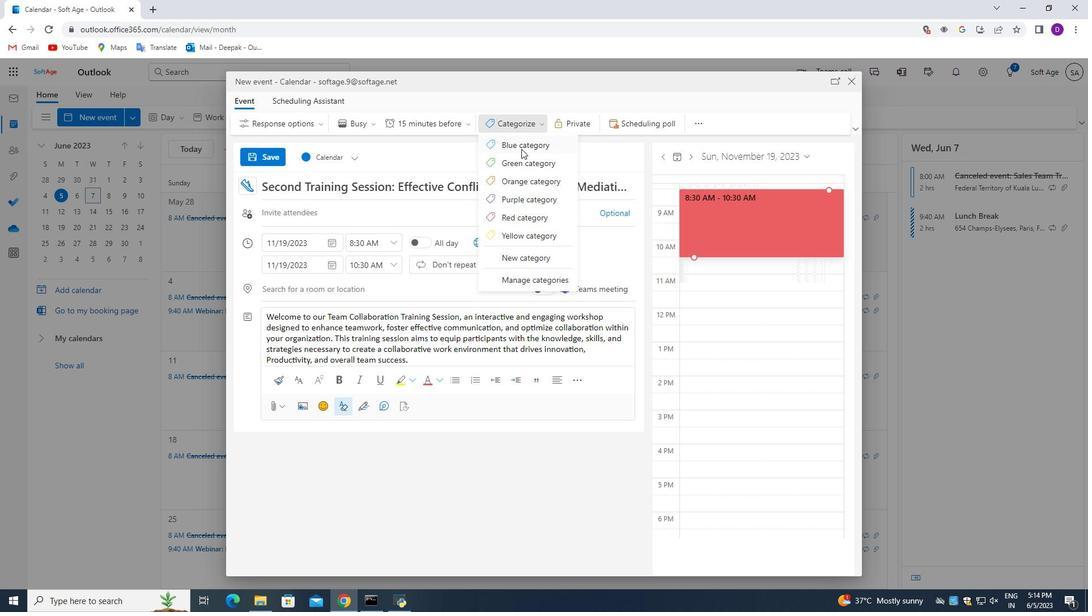 
Action: Mouse moved to (307, 291)
Screenshot: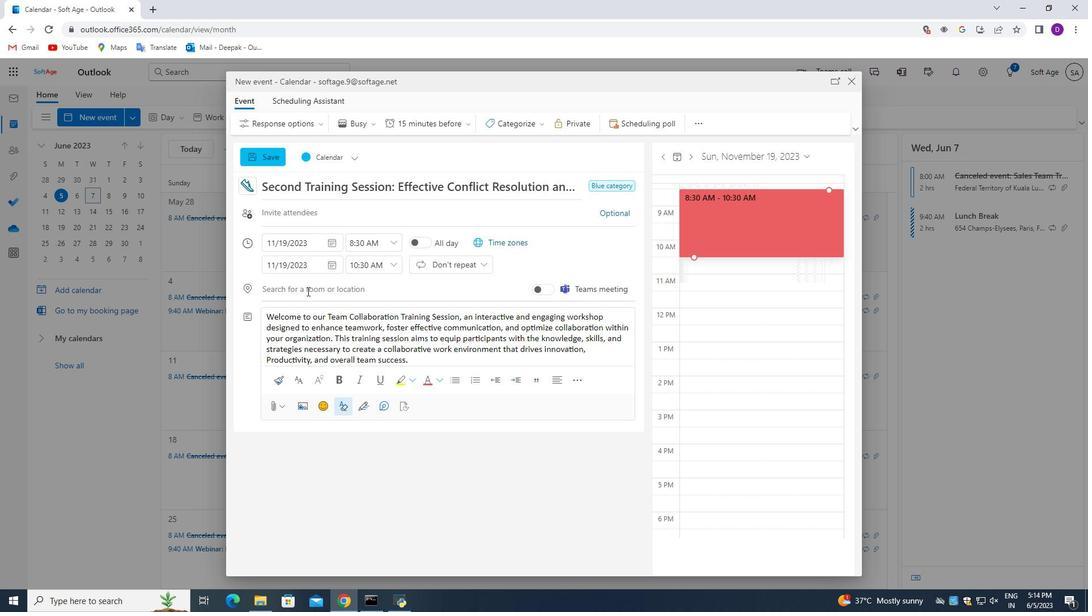 
Action: Mouse pressed left at (307, 291)
Screenshot: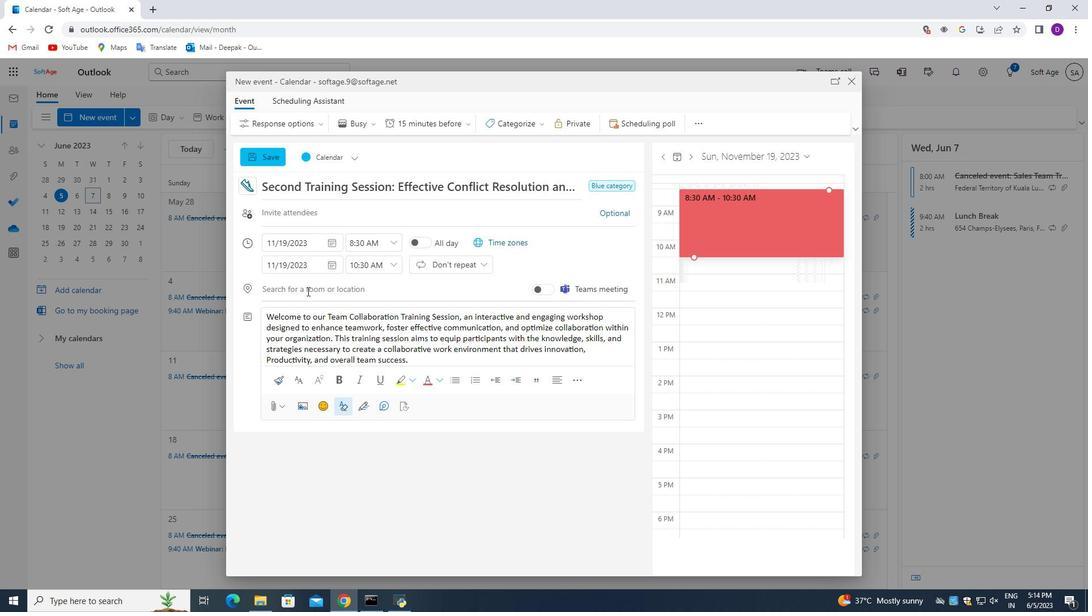 
Action: Mouse moved to (307, 290)
Screenshot: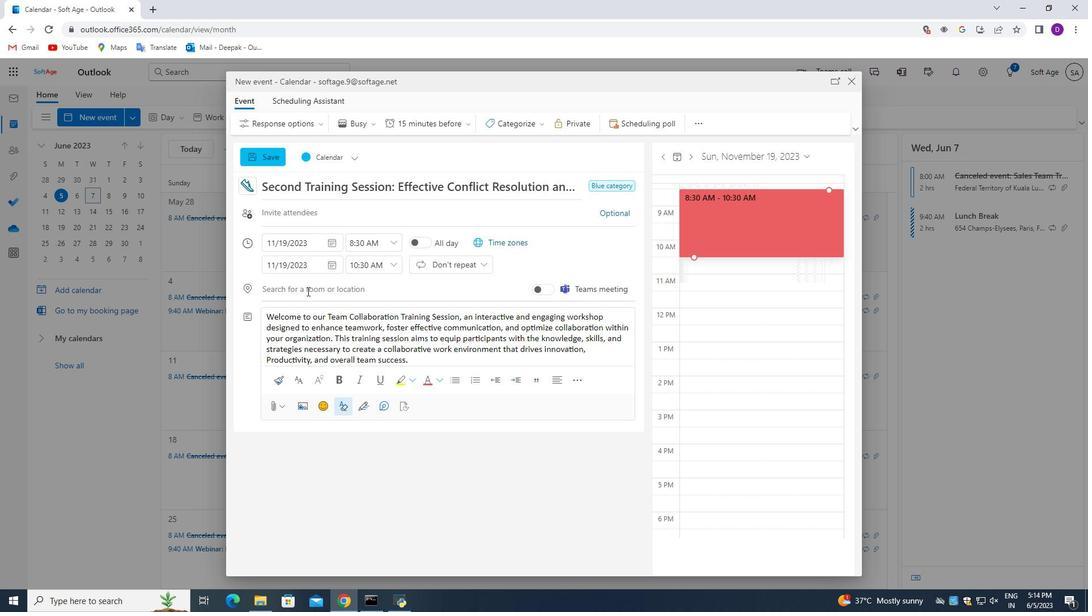 
Action: Key pressed 987<Key.space><Key.shift_r>Sao<Key.space><Key.shift_r>Bento<Key.space><Key.shift_r>Station,<Key.space><Key.shift>Porto,<Key.space><Key.shift>Portugal
Screenshot: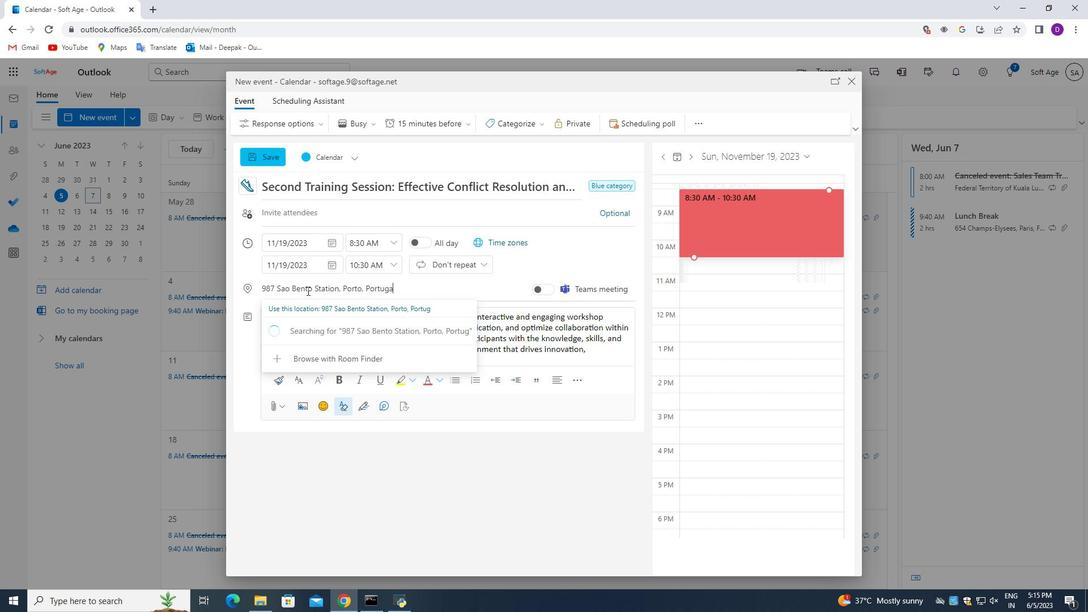 
Action: Mouse moved to (304, 214)
Screenshot: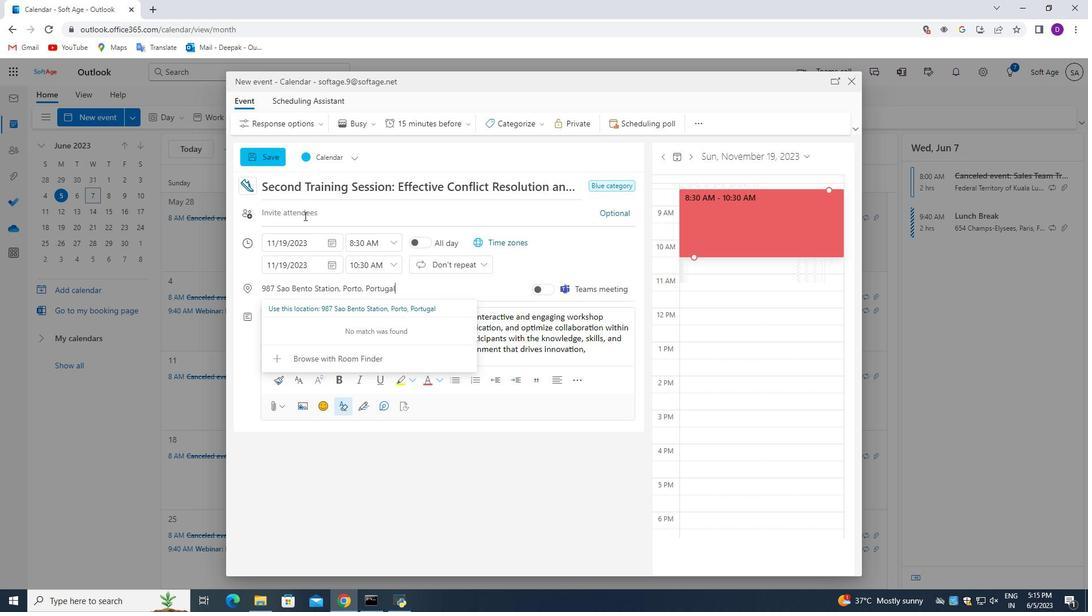 
Action: Mouse pressed left at (304, 214)
Screenshot: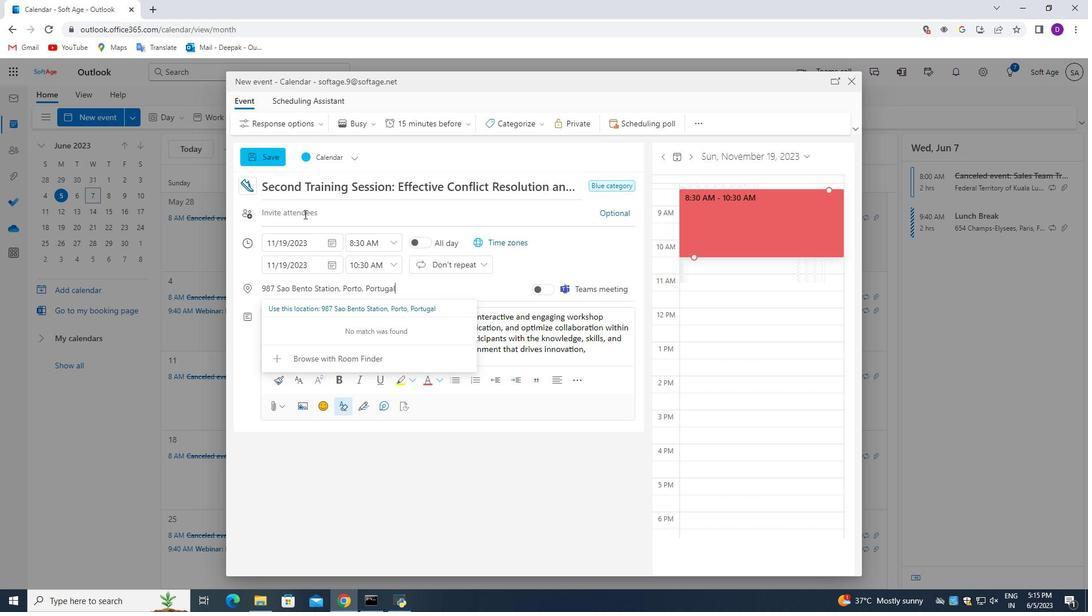 
Action: Mouse moved to (351, 417)
Screenshot: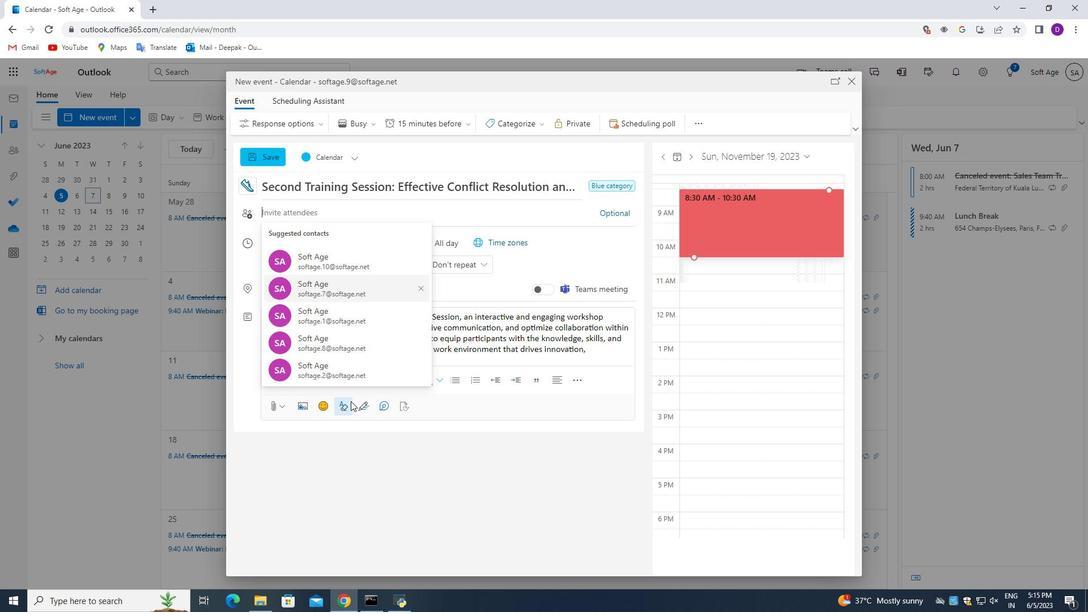 
Action: Key pressed softage.7<Key.shift>@softage.net<Key.enter>
Screenshot: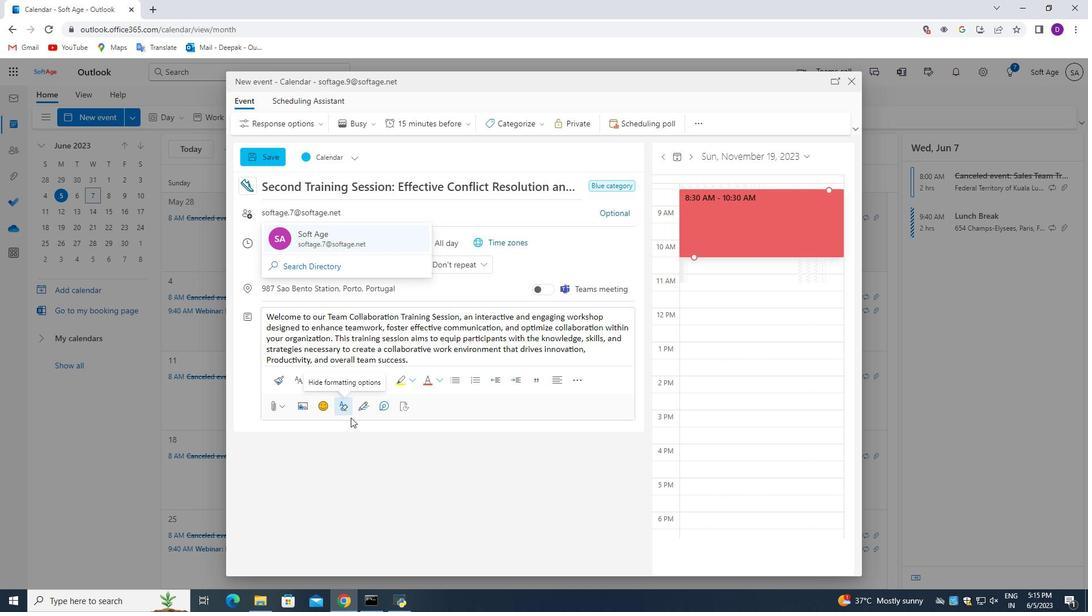 
Action: Mouse moved to (616, 213)
Screenshot: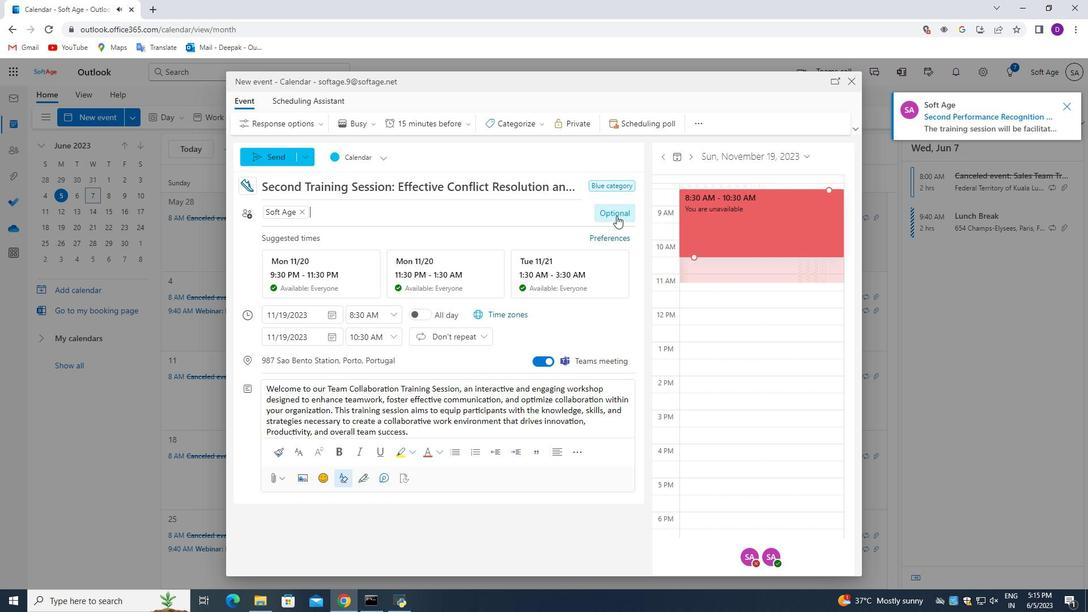 
Action: Mouse pressed left at (616, 213)
Screenshot: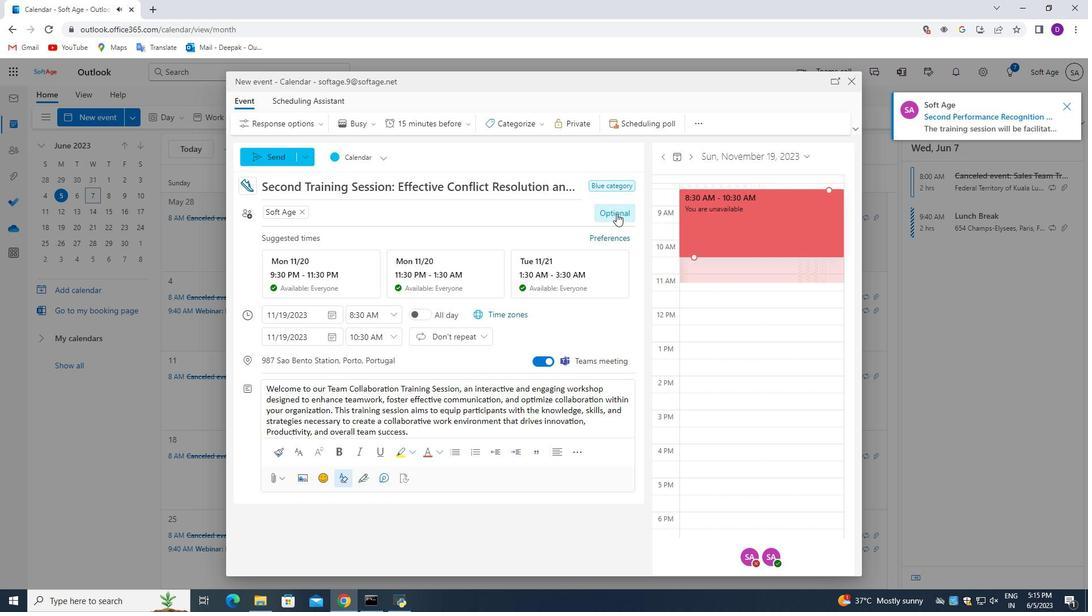 
Action: Mouse moved to (368, 235)
Screenshot: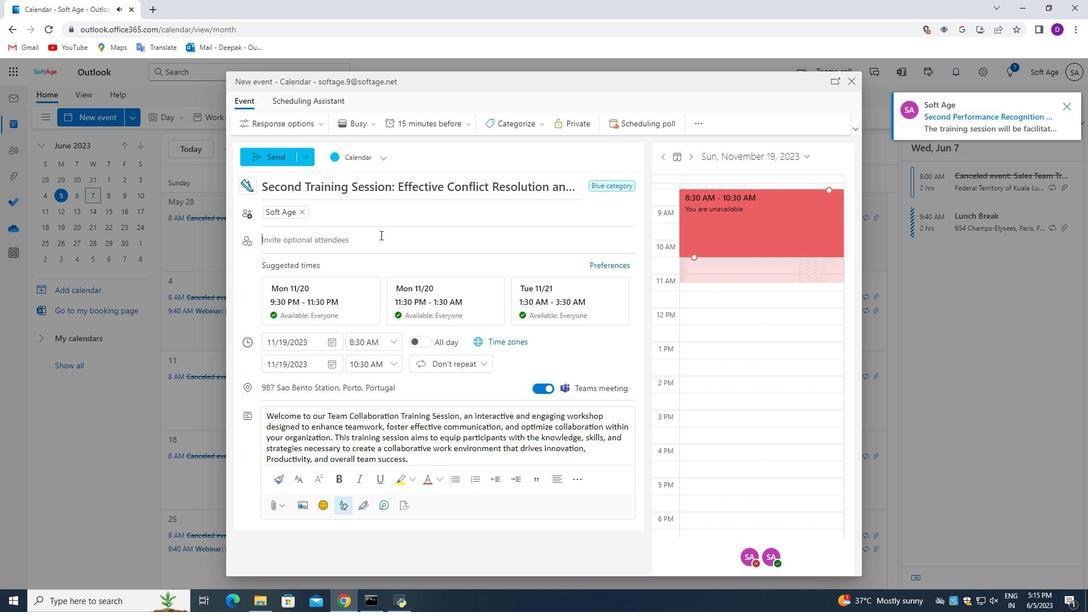 
Action: Key pressed softage.8<Key.shift>@softage.net<Key.enter>
Screenshot: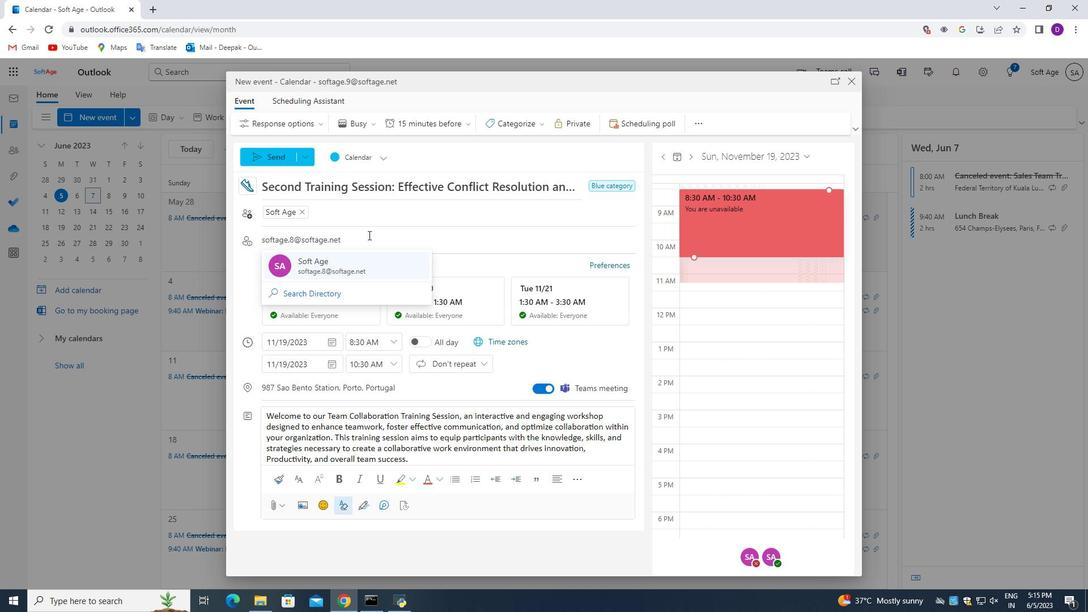 
Action: Mouse moved to (443, 125)
Screenshot: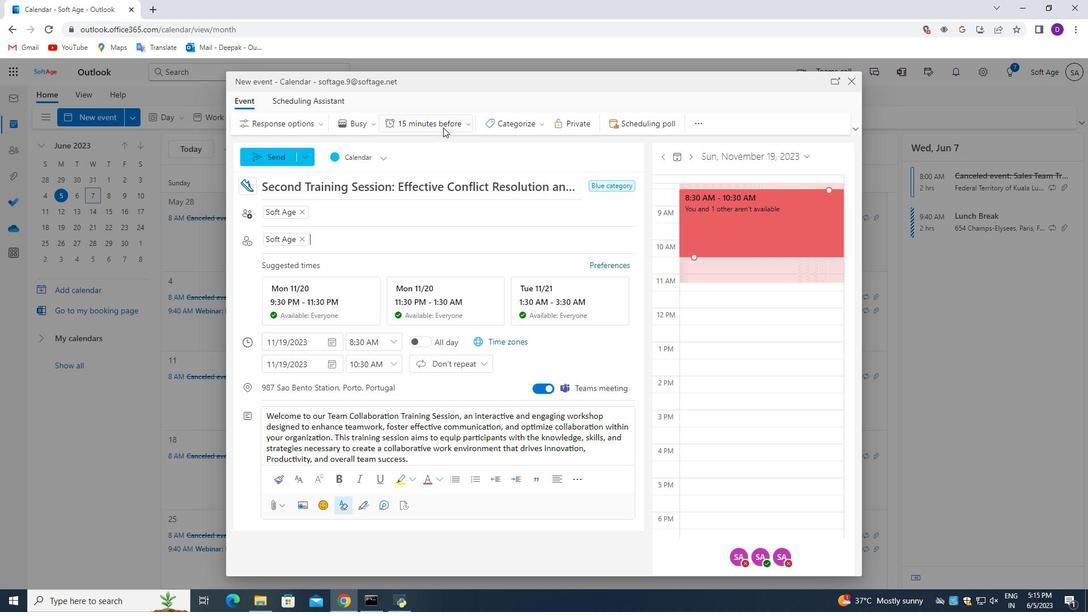 
Action: Mouse pressed left at (443, 125)
Screenshot: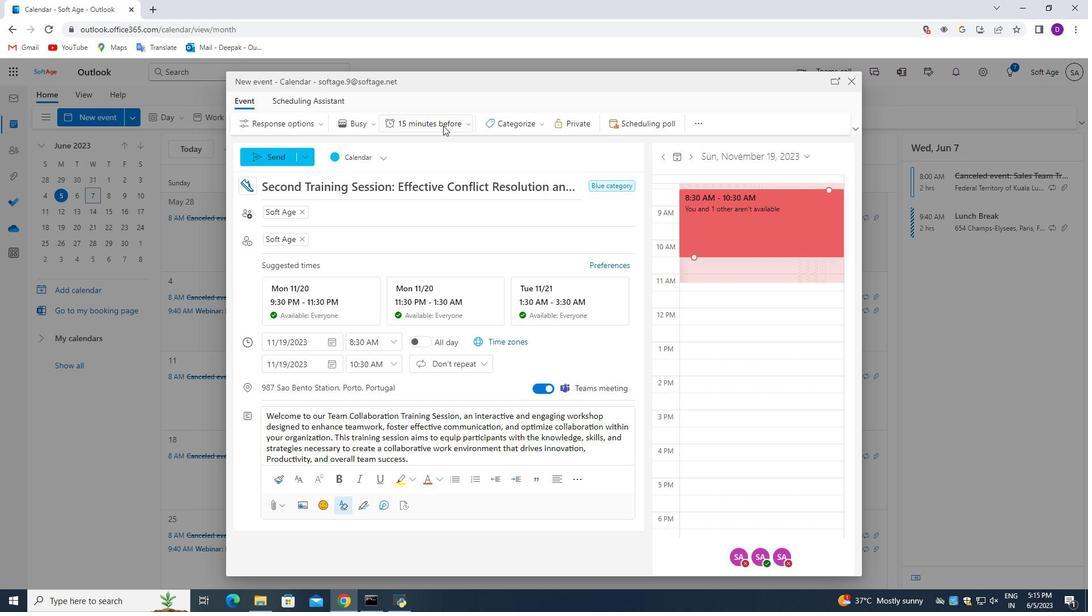
Action: Mouse moved to (436, 229)
Screenshot: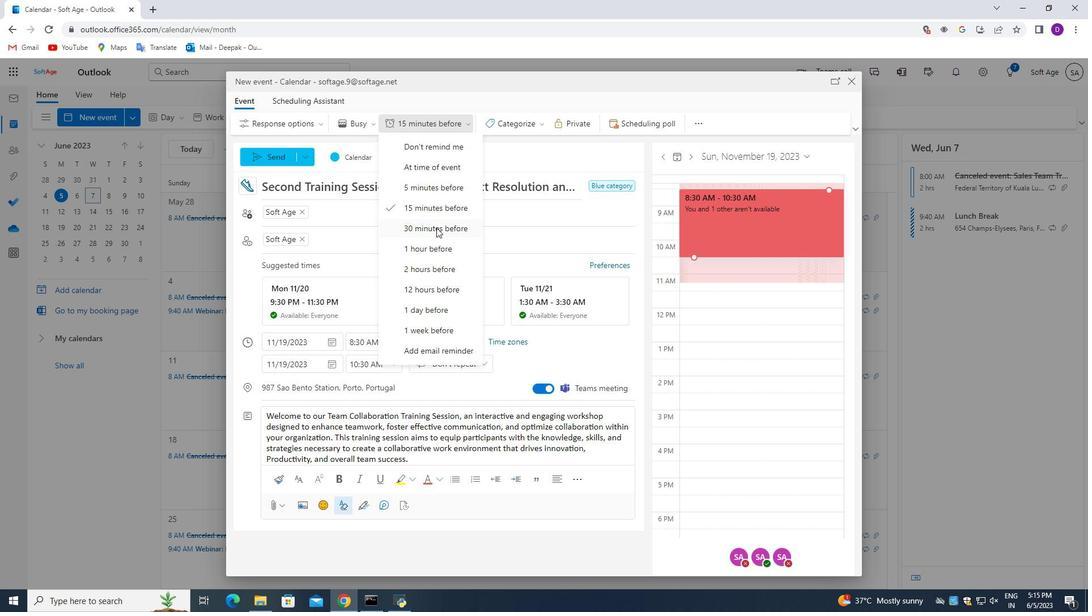 
Action: Mouse pressed left at (436, 229)
Screenshot: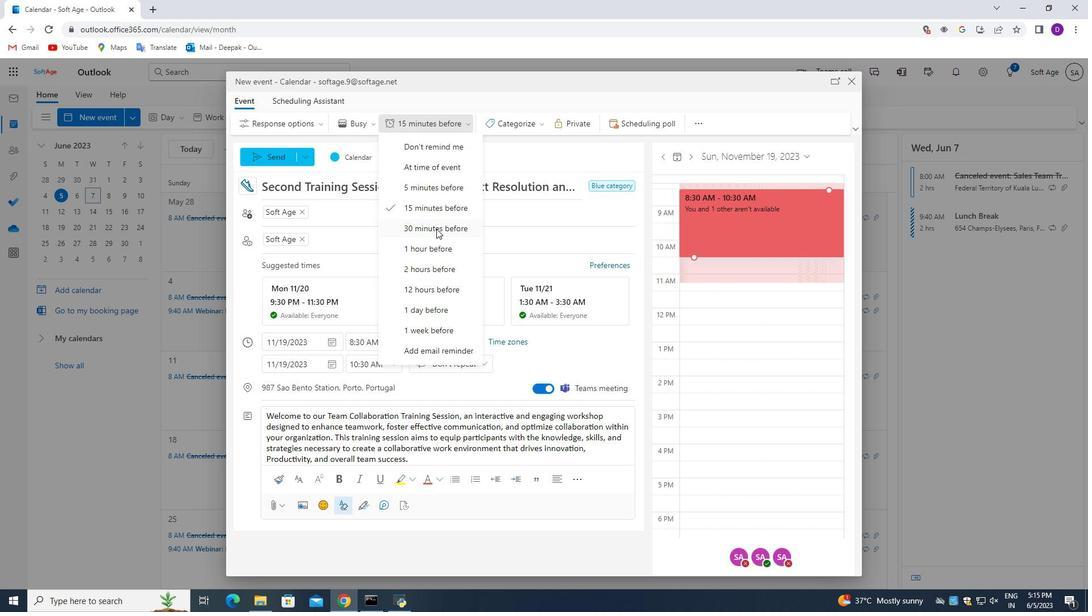 
Action: Mouse moved to (410, 298)
Screenshot: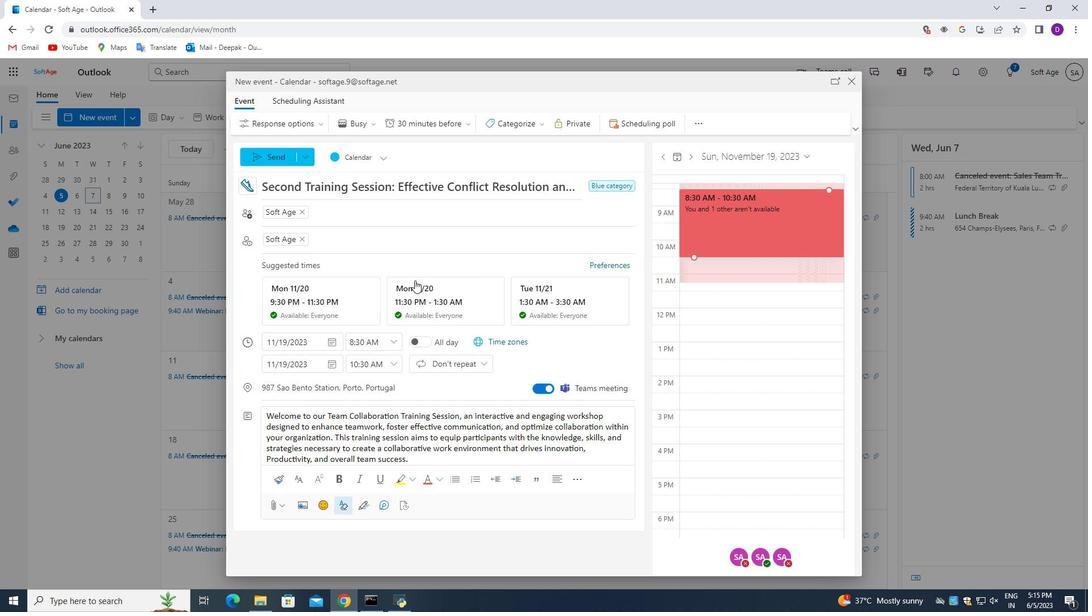 
Action: Mouse scrolled (410, 297) with delta (0, 0)
Screenshot: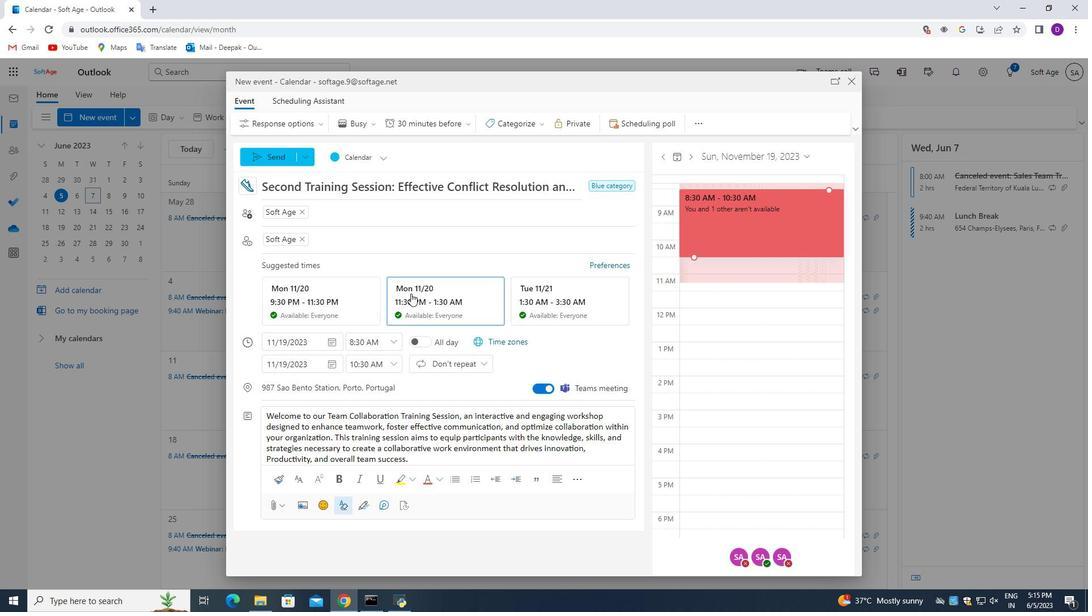 
Action: Mouse moved to (410, 312)
Screenshot: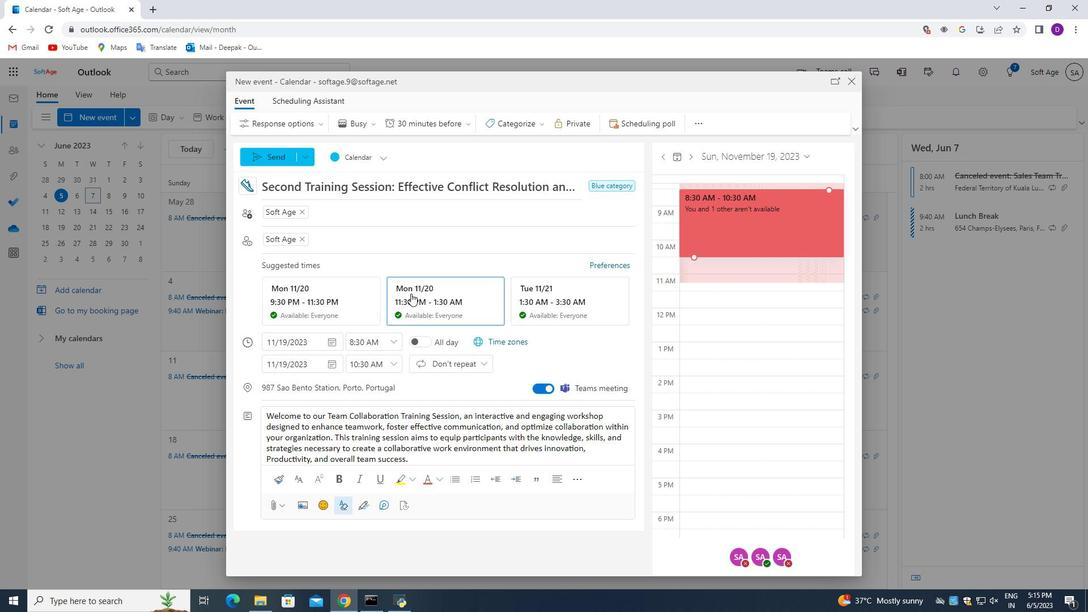 
Action: Mouse scrolled (410, 311) with delta (0, 0)
Screenshot: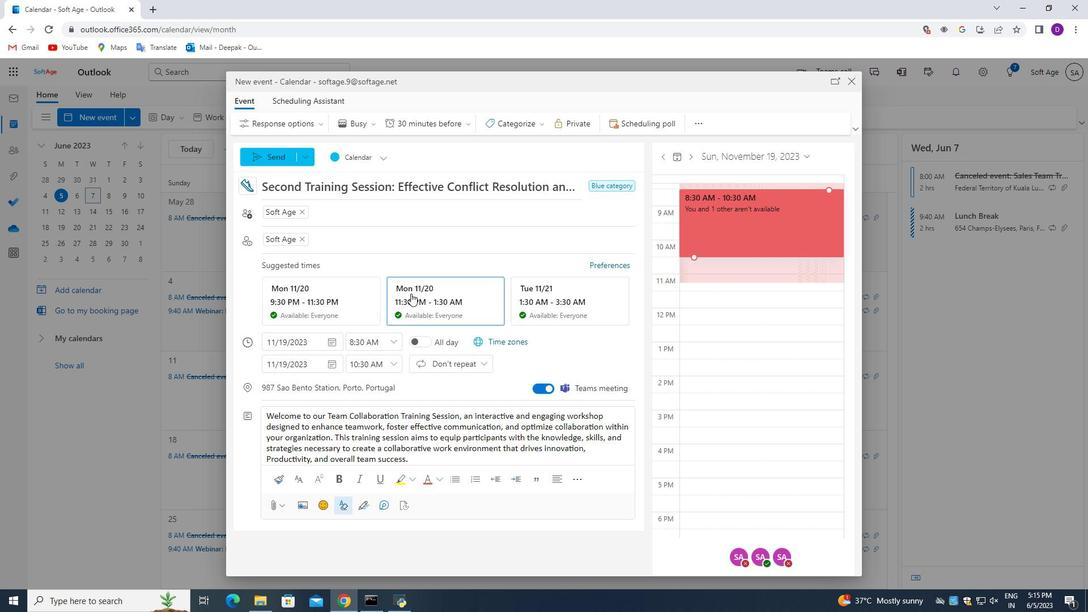 
Action: Mouse moved to (410, 317)
Screenshot: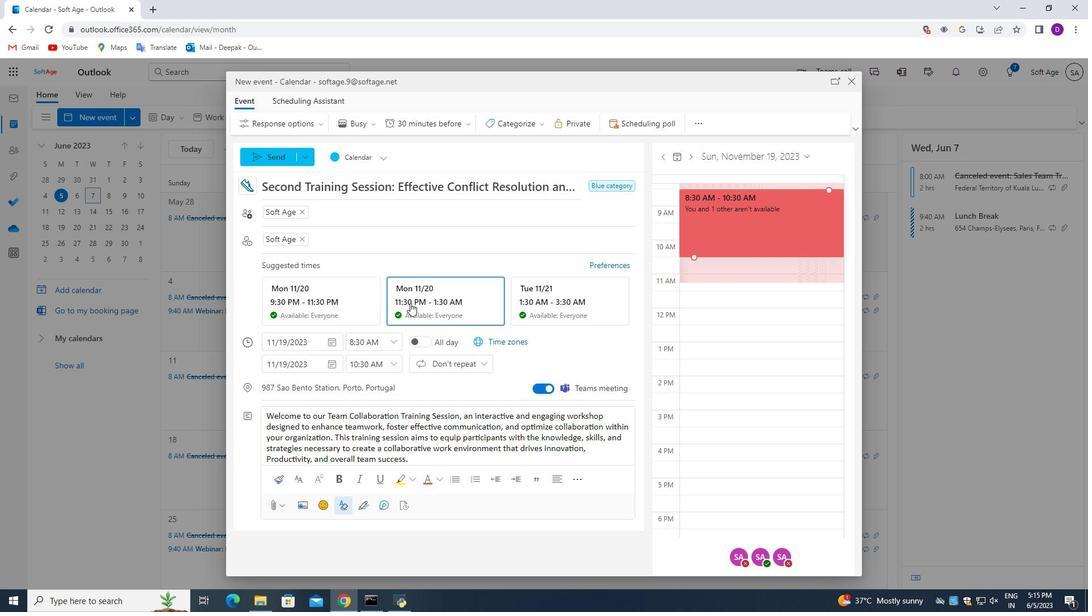 
Action: Mouse scrolled (410, 316) with delta (0, 0)
Screenshot: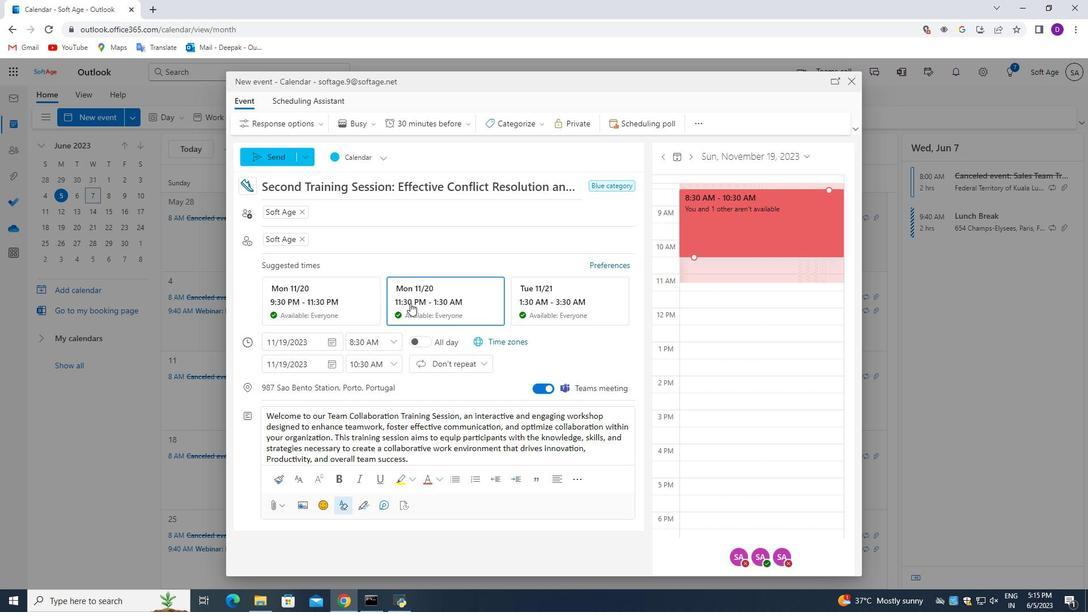 
Action: Mouse moved to (417, 370)
Screenshot: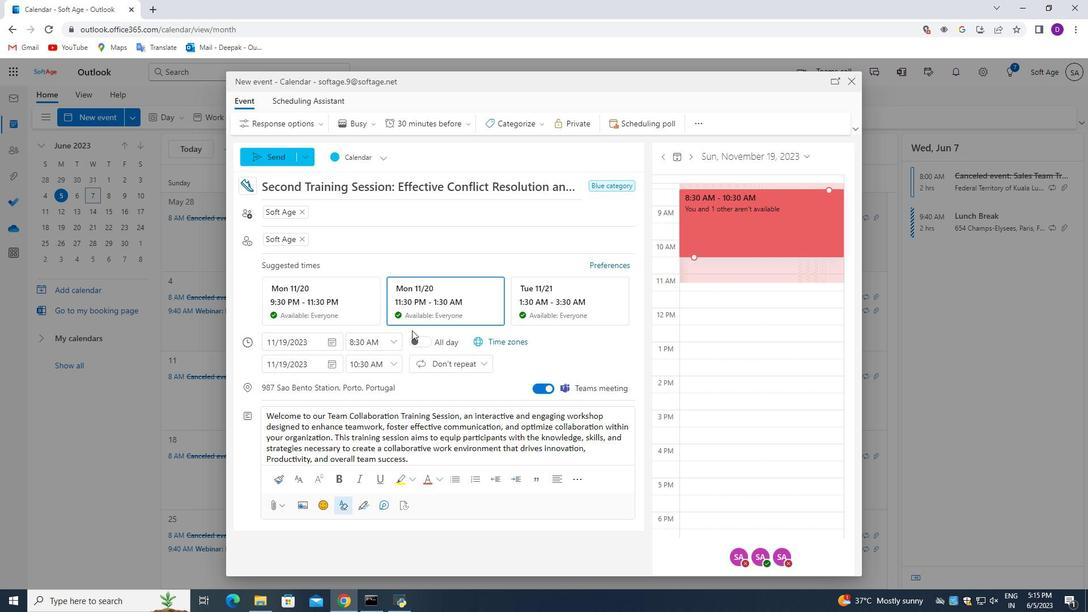
Action: Mouse scrolled (417, 367) with delta (0, 0)
Screenshot: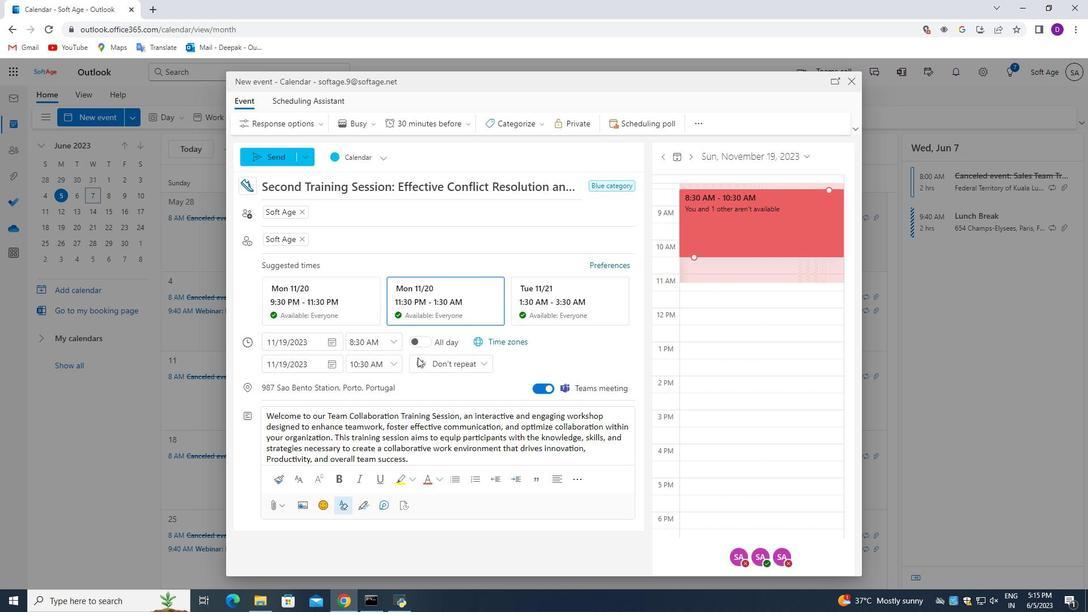 
Action: Mouse moved to (417, 381)
Screenshot: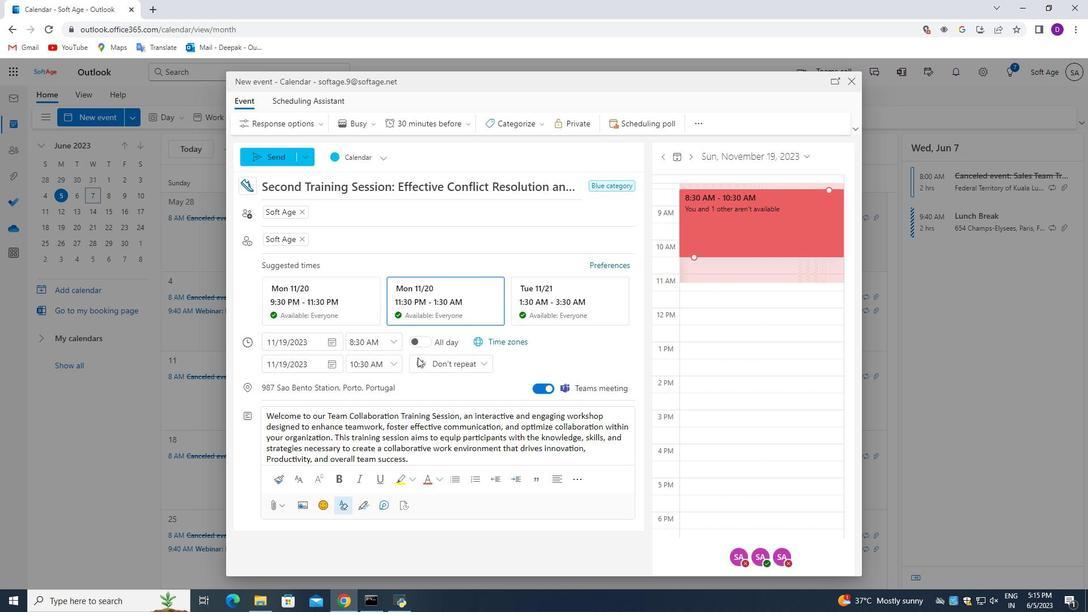 
Action: Mouse scrolled (417, 379) with delta (0, 0)
Screenshot: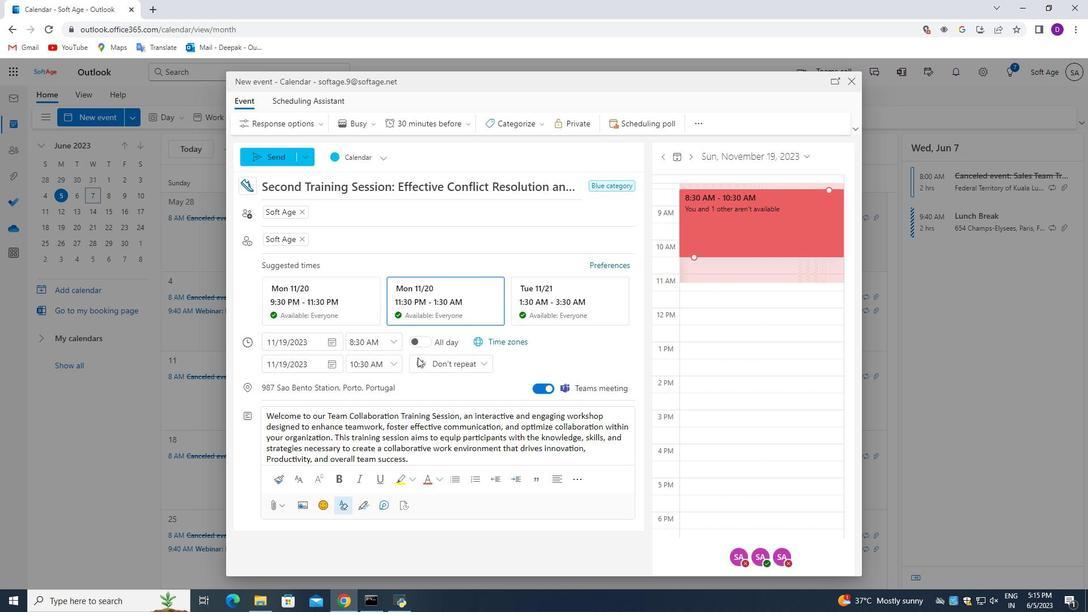 
Action: Mouse moved to (417, 387)
Screenshot: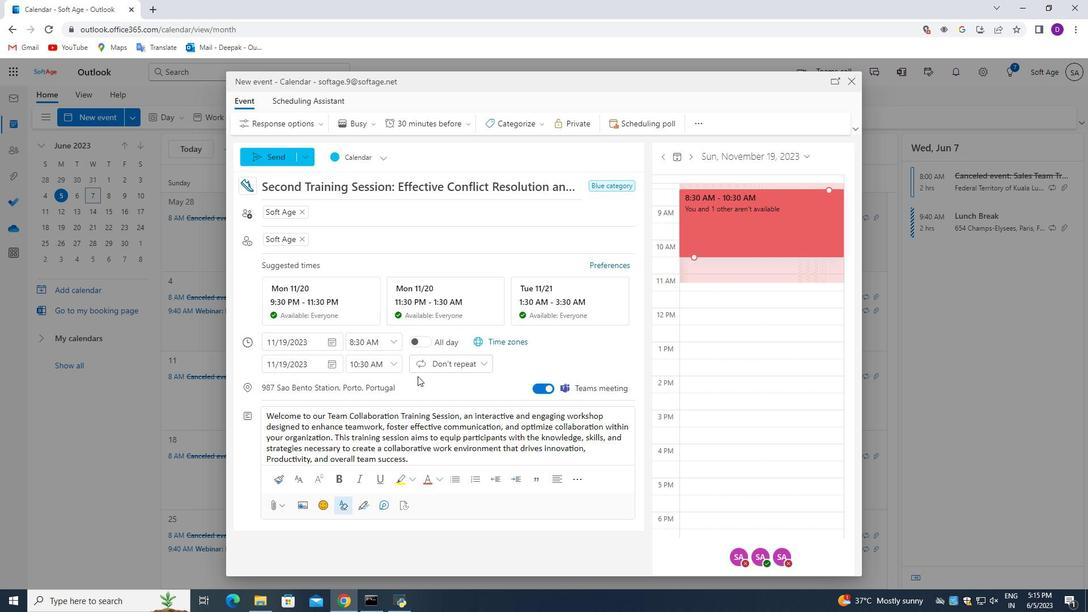 
Action: Mouse scrolled (417, 386) with delta (0, 0)
Screenshot: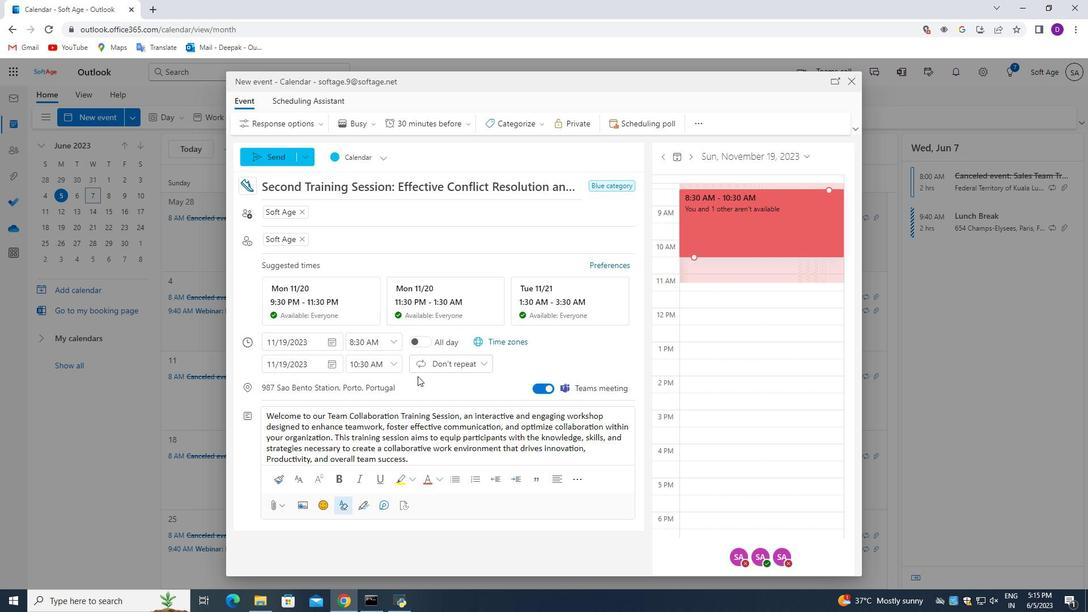 
Action: Mouse moved to (413, 397)
Screenshot: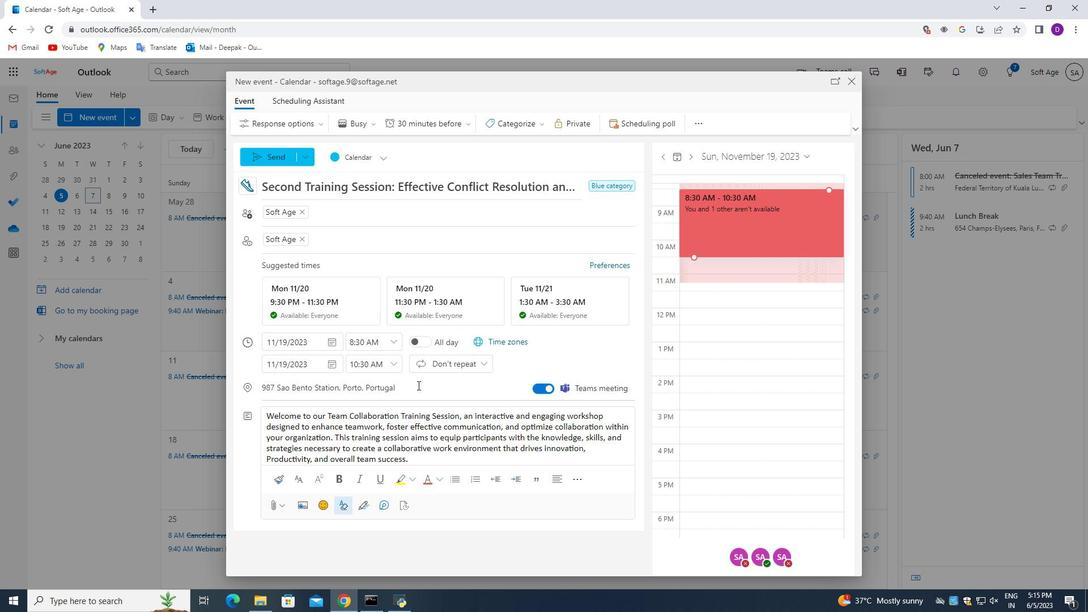 
Action: Mouse scrolled (413, 396) with delta (0, 0)
Screenshot: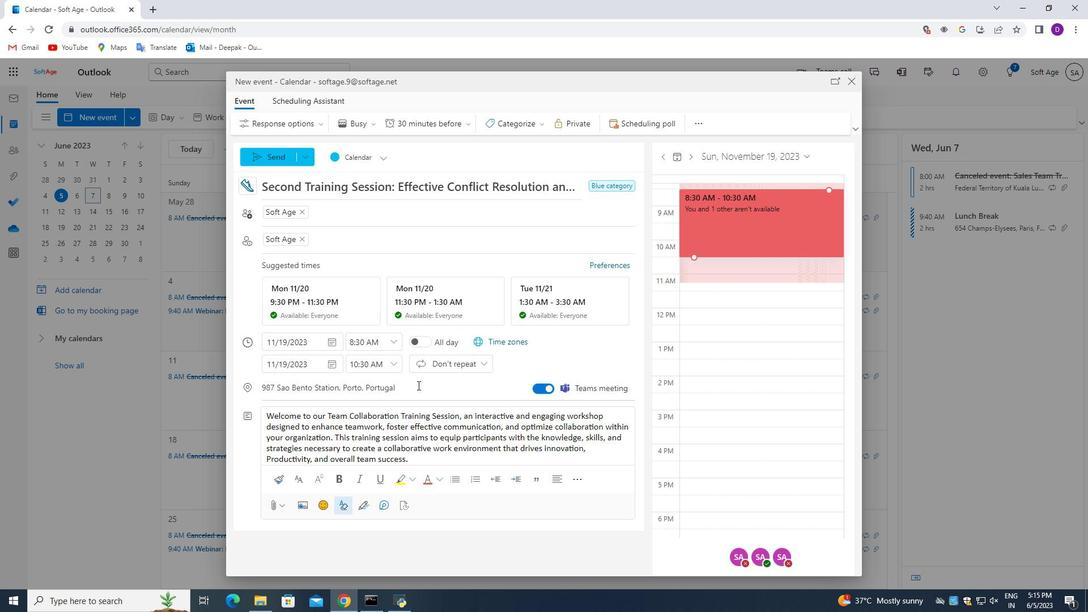 
Action: Mouse moved to (343, 360)
Screenshot: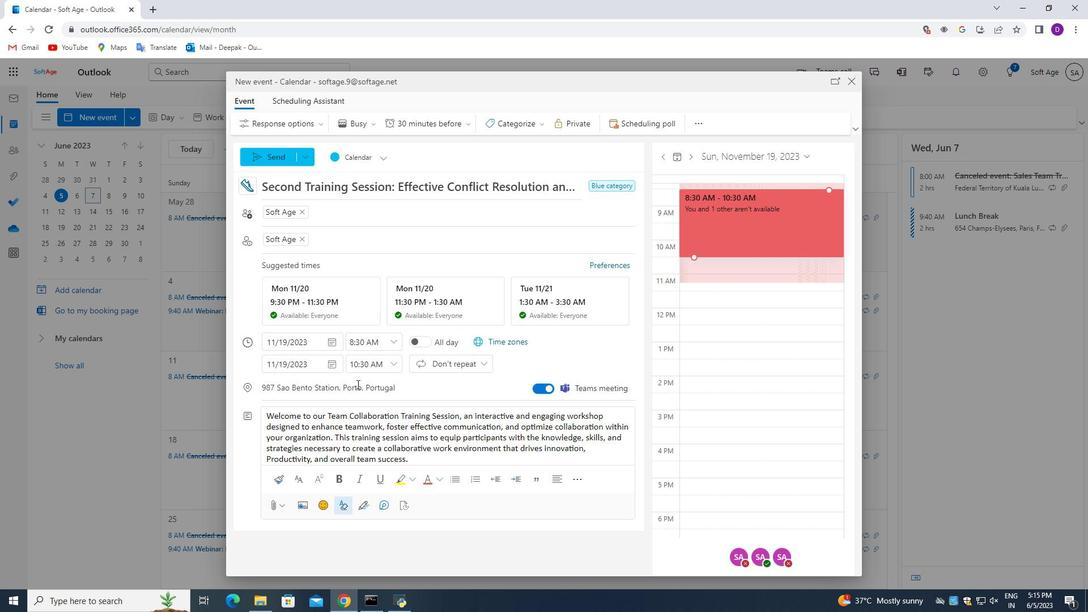 
Action: Mouse scrolled (347, 371) with delta (0, 0)
Screenshot: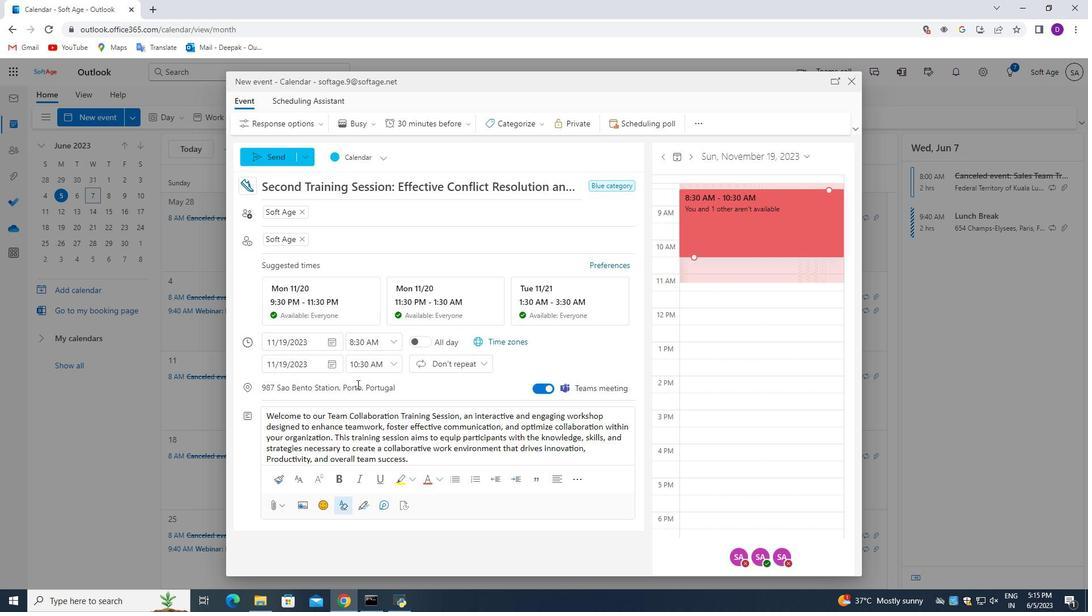 
Action: Mouse moved to (338, 350)
Screenshot: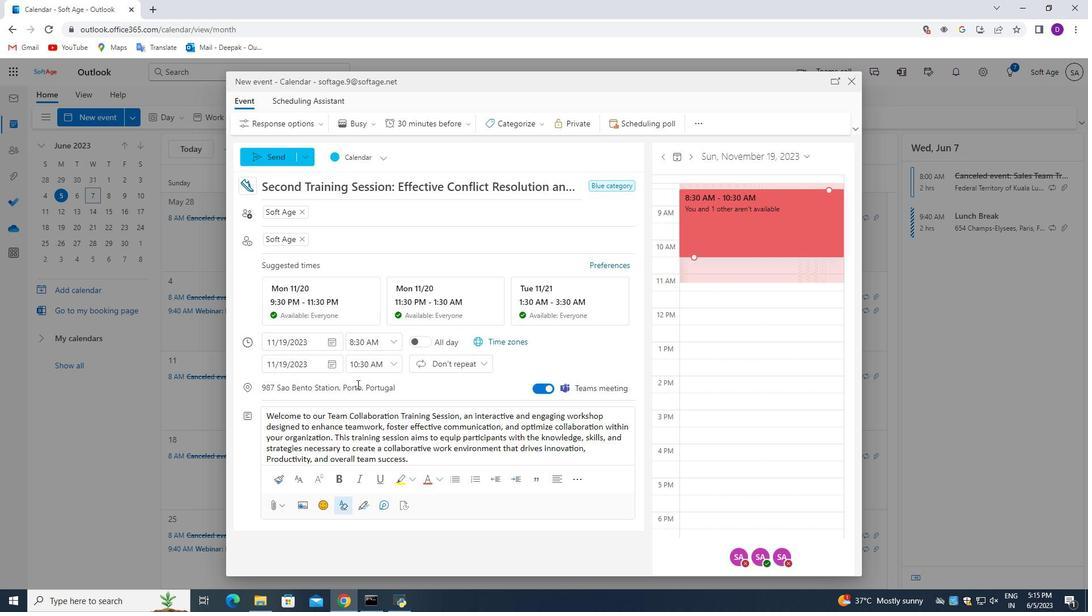 
Action: Mouse scrolled (340, 356) with delta (0, 0)
Screenshot: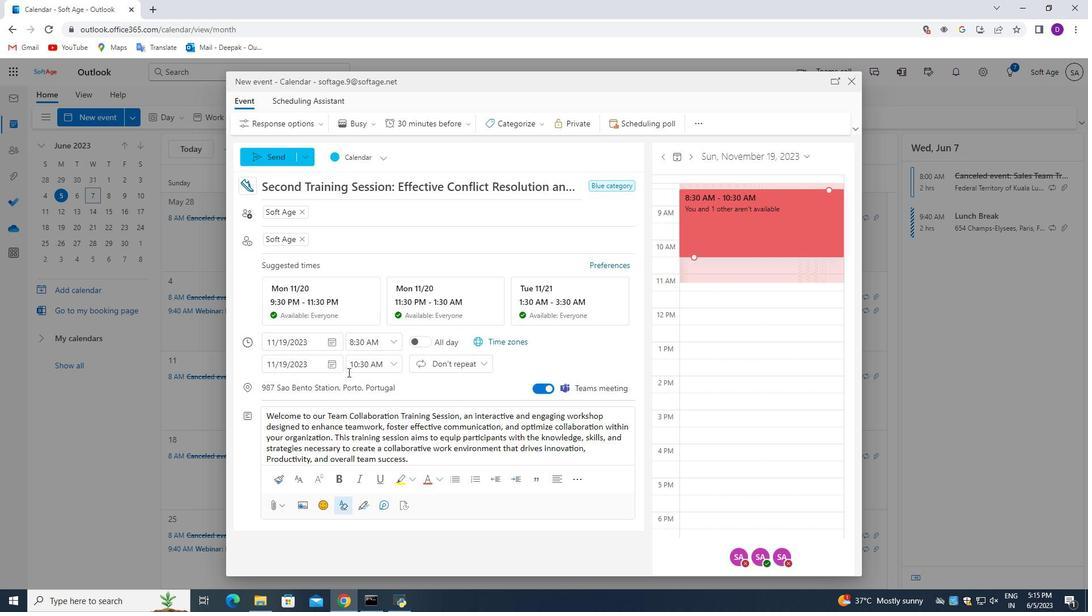 
Action: Mouse moved to (332, 336)
Screenshot: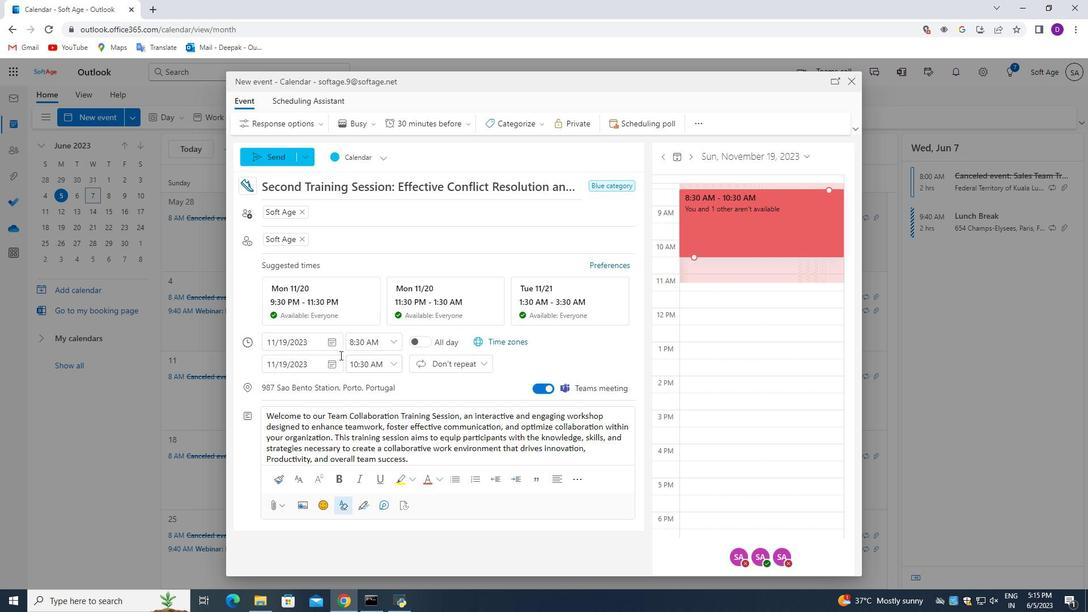 
Action: Mouse scrolled (337, 348) with delta (0, 0)
Screenshot: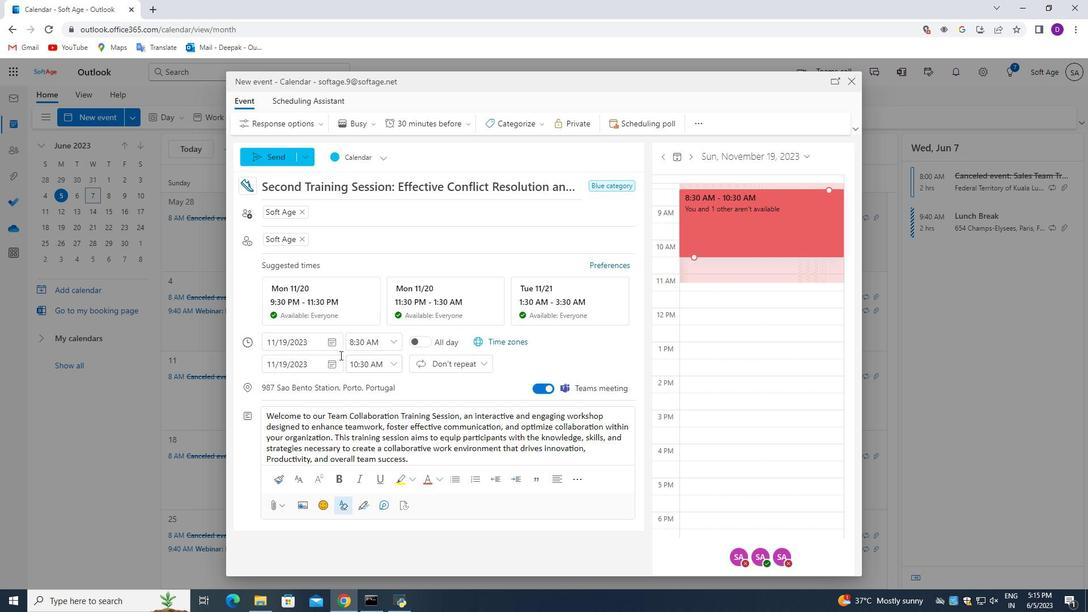 
Action: Mouse moved to (268, 155)
Screenshot: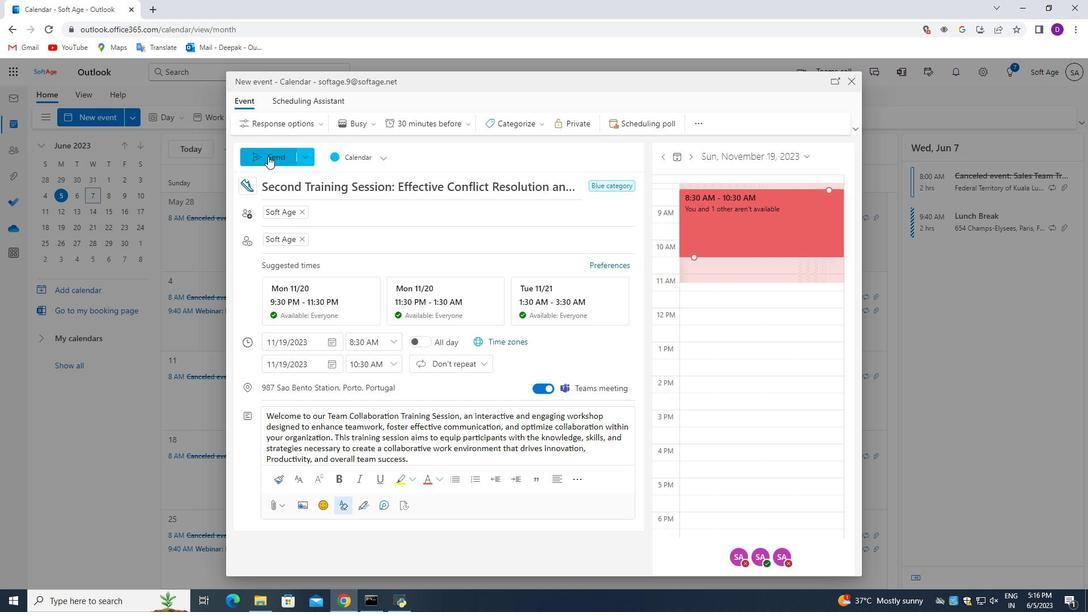 
Action: Mouse pressed left at (268, 155)
Screenshot: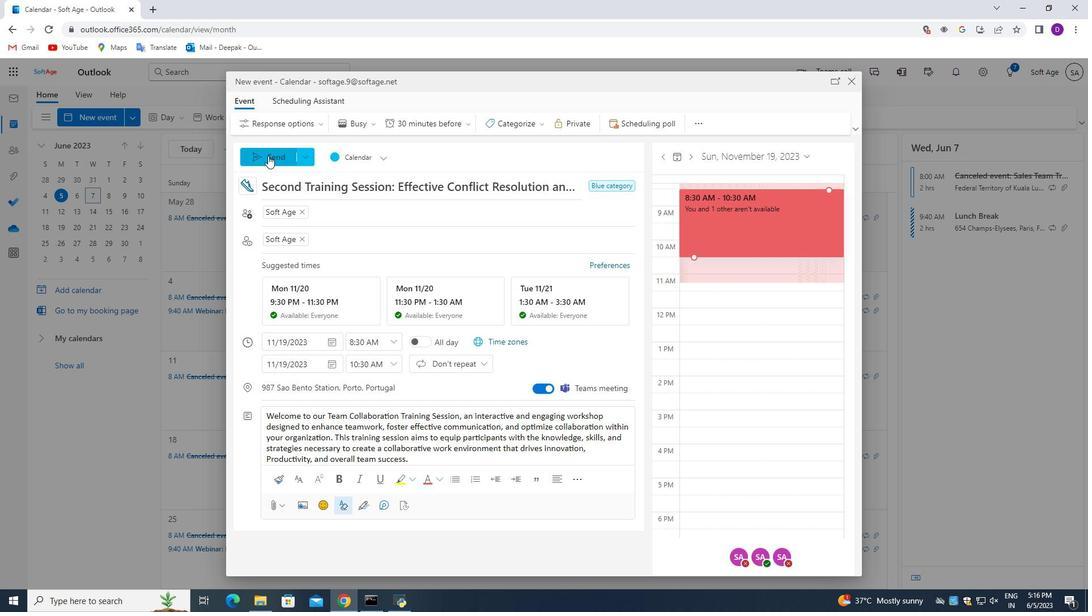 
Action: Mouse moved to (389, 361)
Screenshot: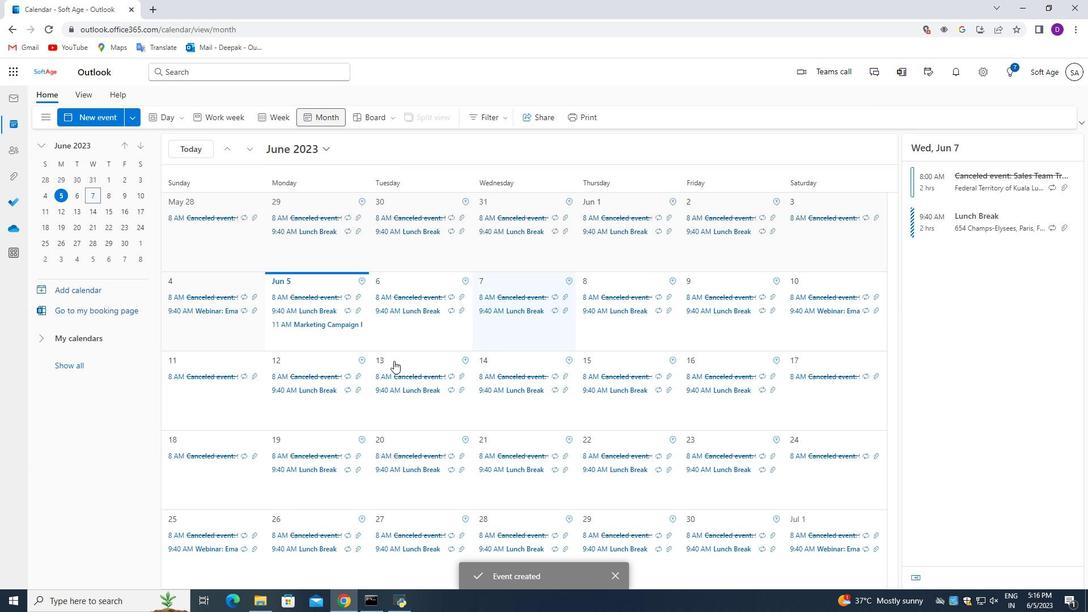 
